 Task: Add a signature Jackson Scott containing Have a great Mothers Day, Jackson Scott to email address softage.2@softage.net and add a label Fourth of July plans
Action: Mouse moved to (980, 69)
Screenshot: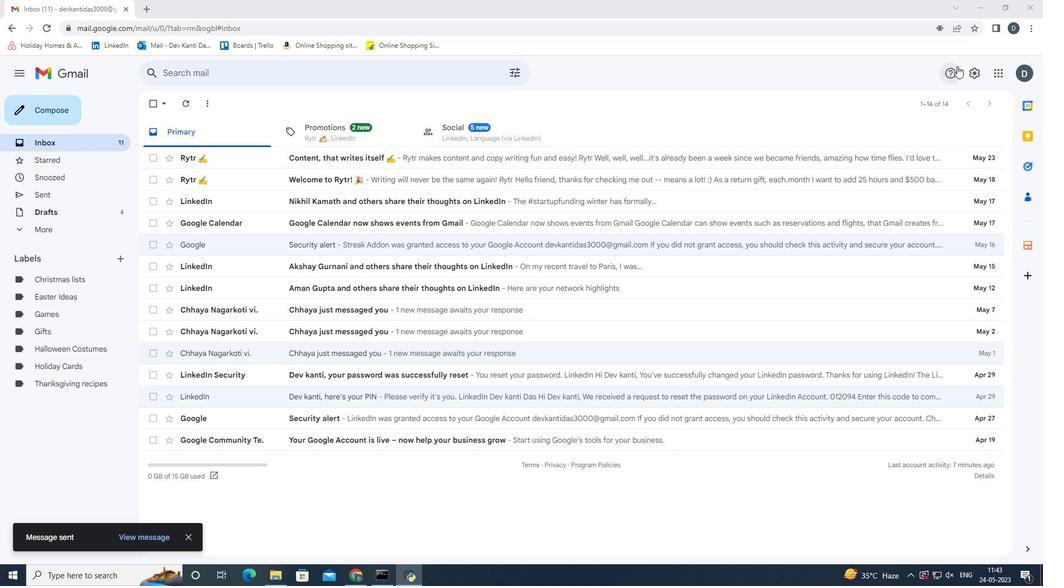 
Action: Mouse pressed left at (980, 69)
Screenshot: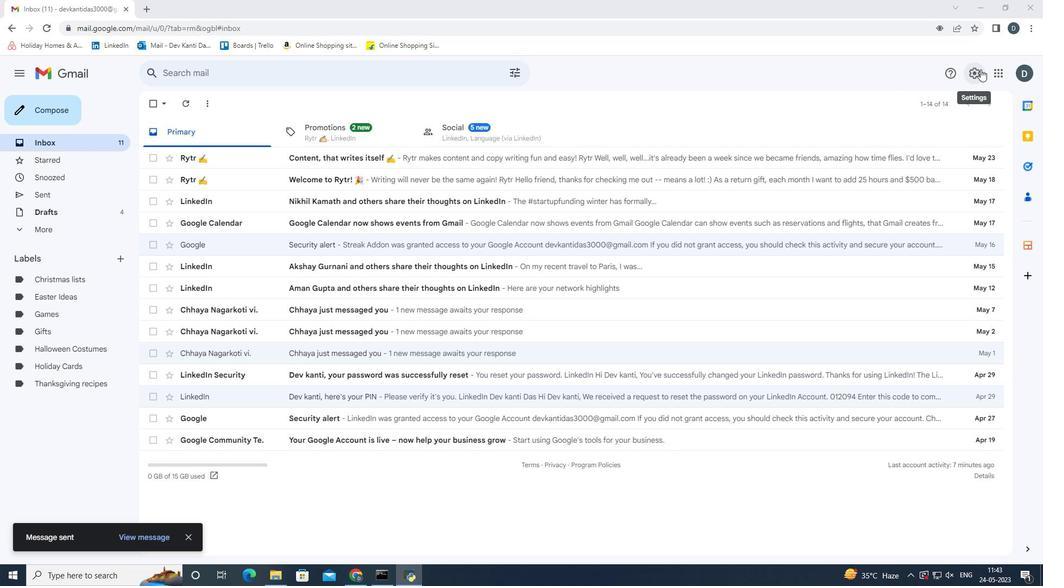 
Action: Mouse moved to (943, 123)
Screenshot: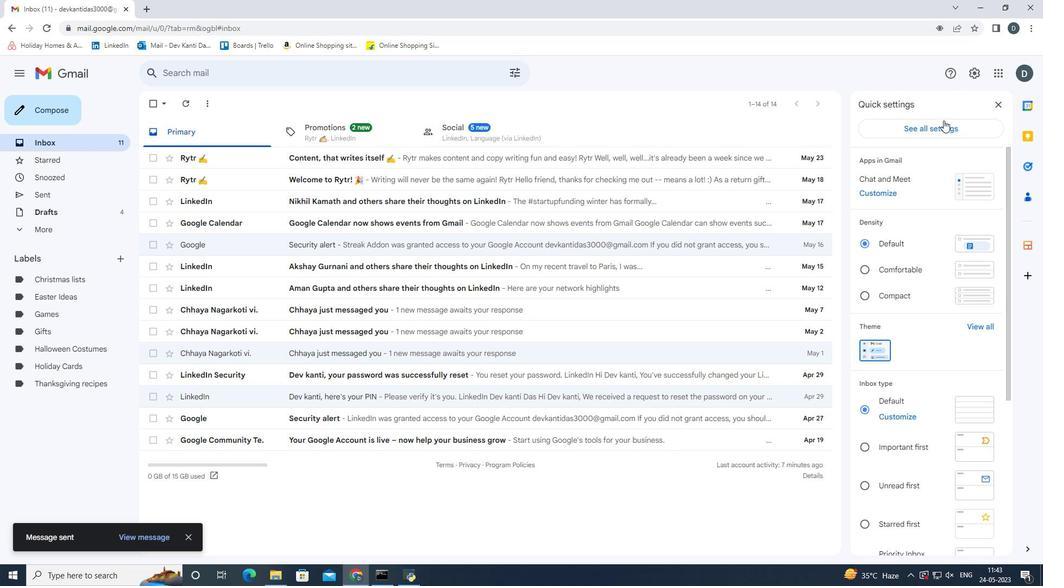 
Action: Mouse pressed left at (943, 123)
Screenshot: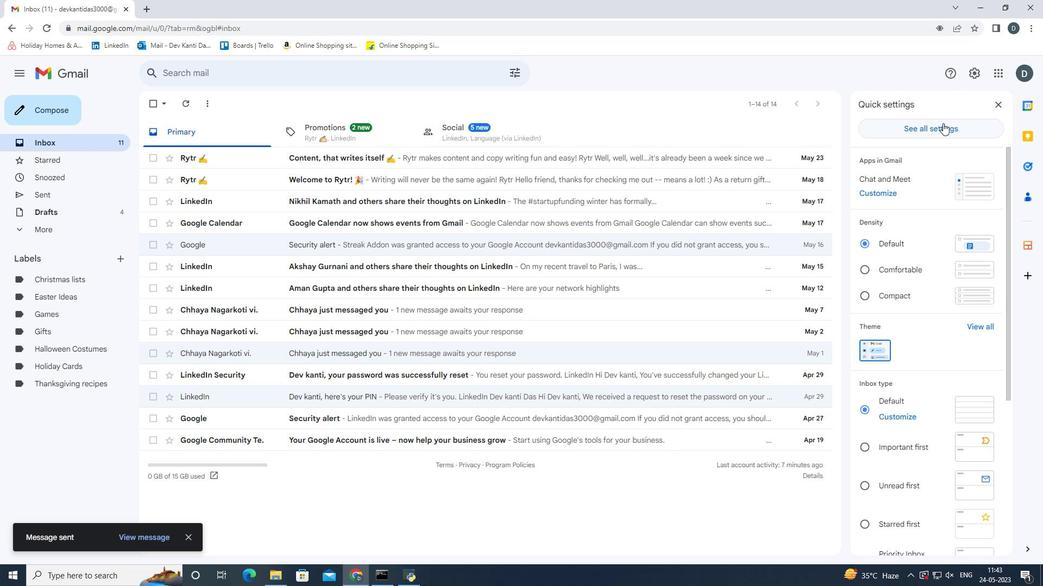 
Action: Mouse moved to (733, 476)
Screenshot: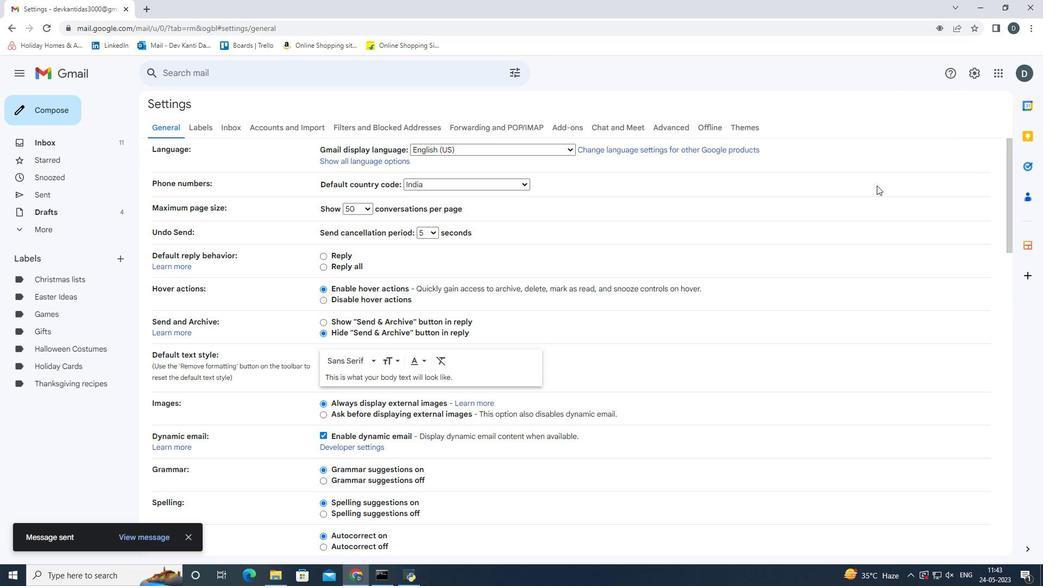 
Action: Mouse scrolled (733, 476) with delta (0, 0)
Screenshot: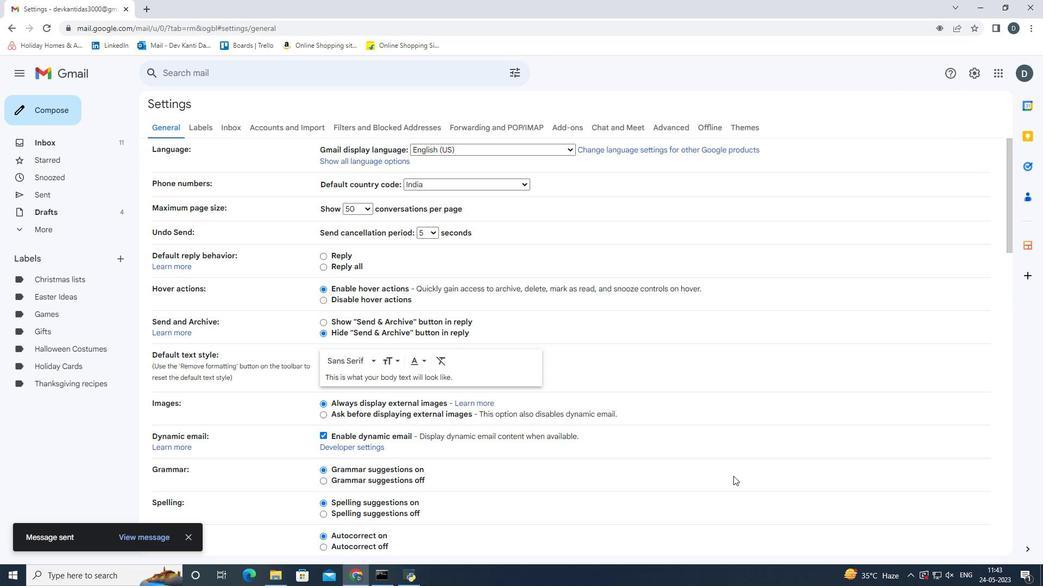 
Action: Mouse scrolled (733, 476) with delta (0, 0)
Screenshot: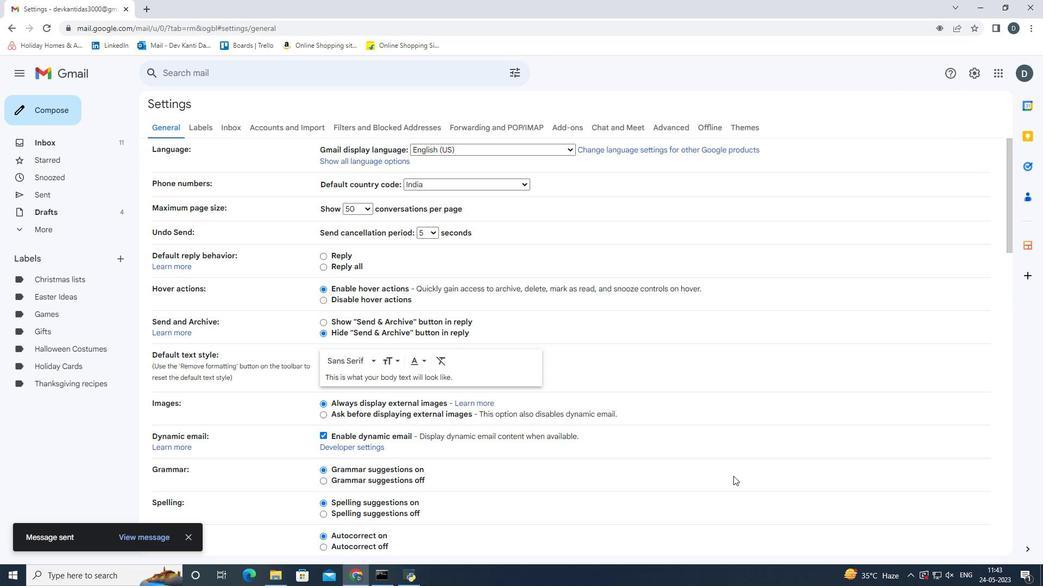 
Action: Mouse scrolled (733, 476) with delta (0, 0)
Screenshot: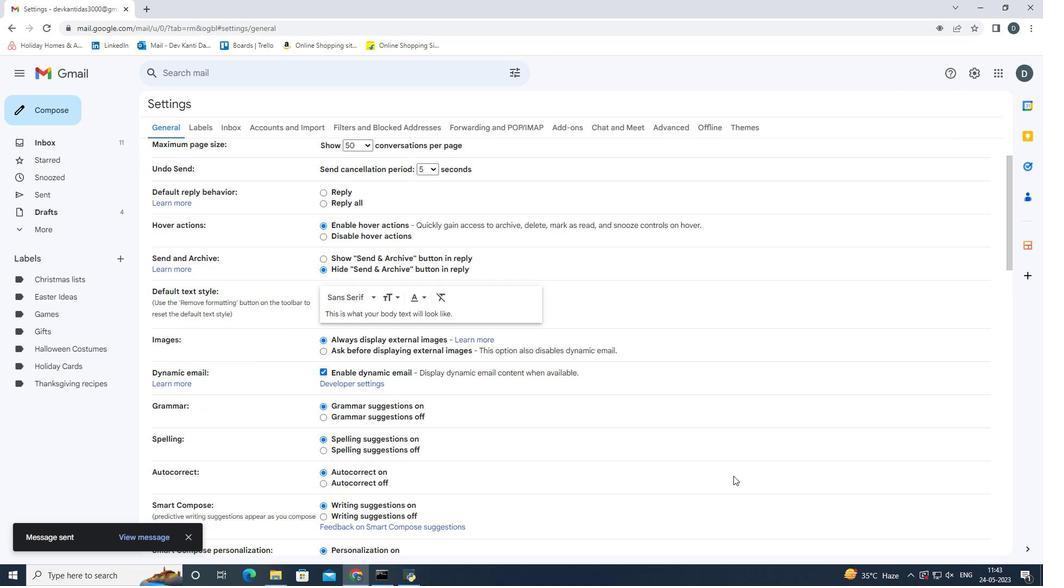 
Action: Mouse moved to (733, 478)
Screenshot: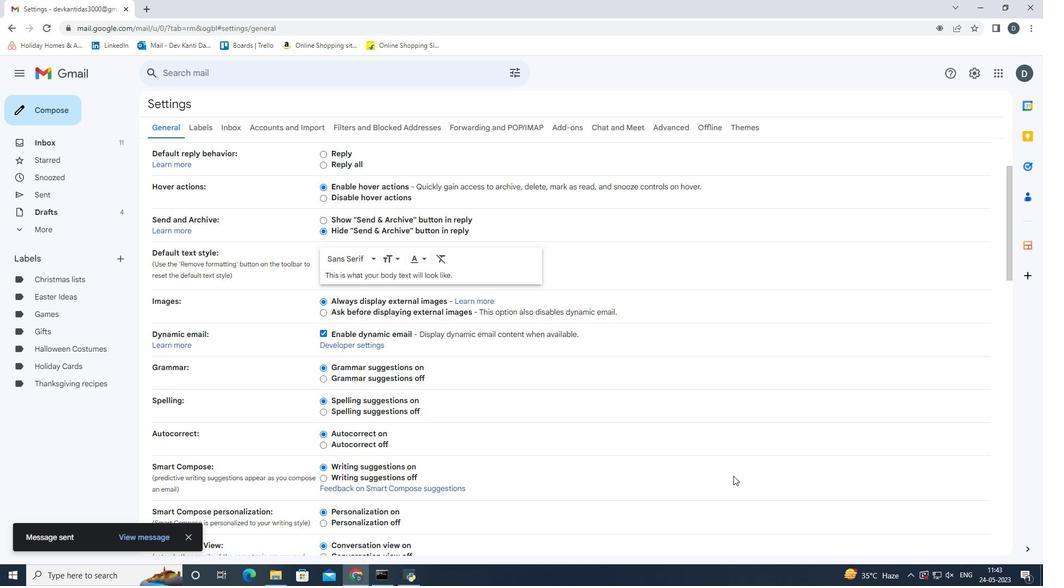 
Action: Mouse scrolled (733, 477) with delta (0, 0)
Screenshot: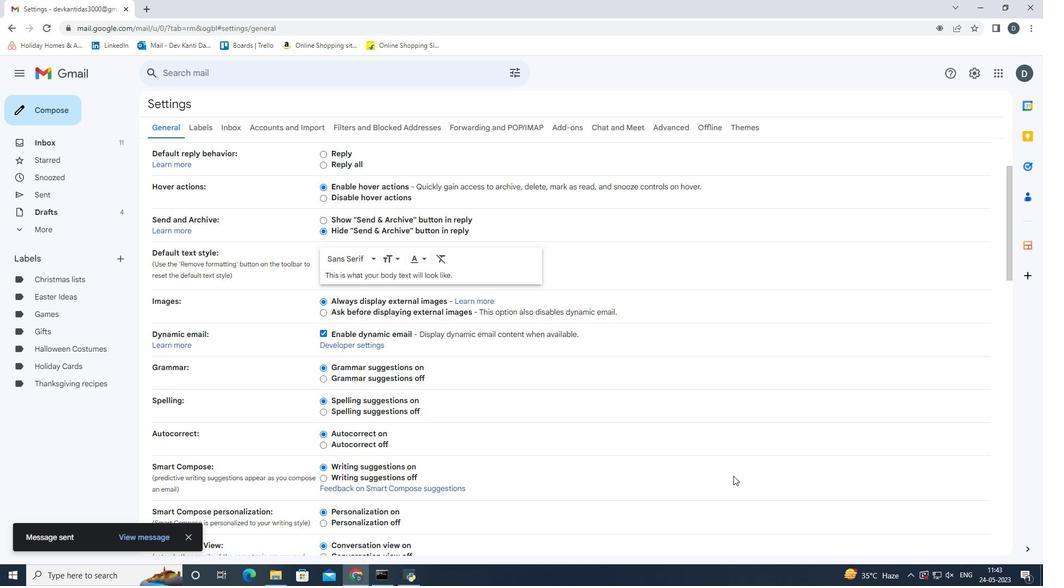 
Action: Mouse moved to (734, 478)
Screenshot: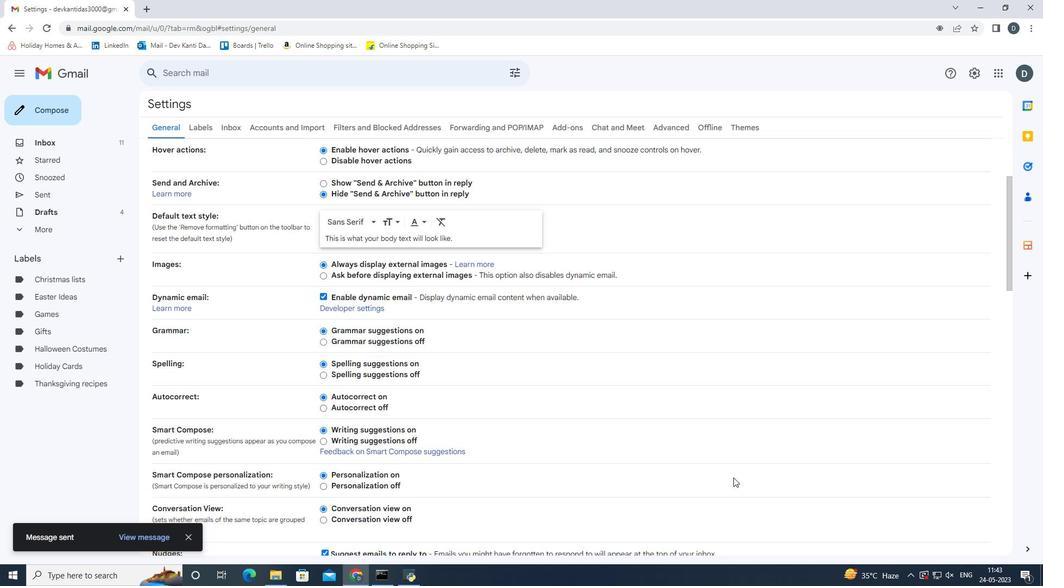 
Action: Mouse scrolled (734, 477) with delta (0, 0)
Screenshot: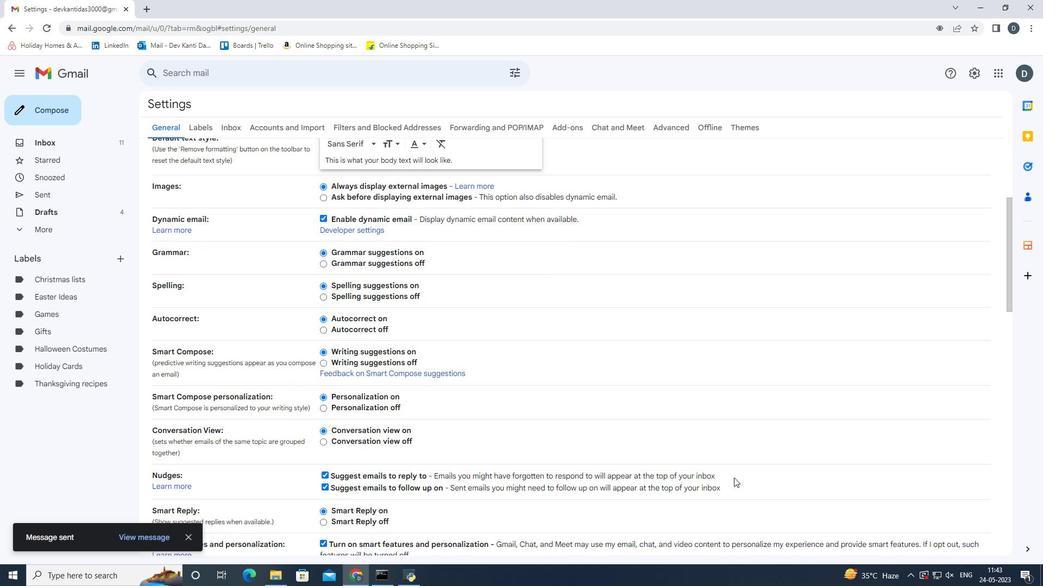 
Action: Mouse scrolled (734, 477) with delta (0, 0)
Screenshot: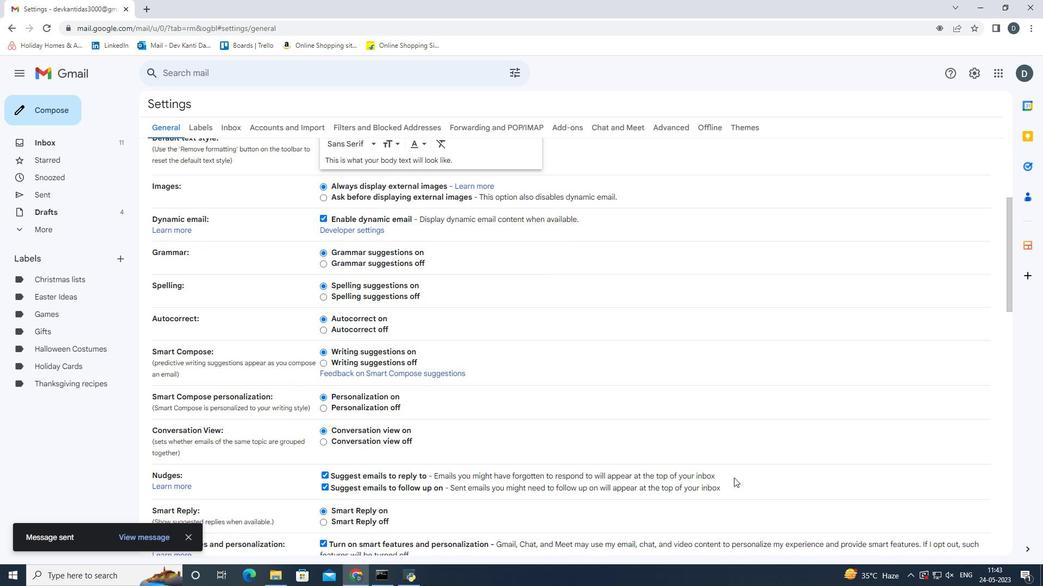 
Action: Mouse scrolled (734, 477) with delta (0, 0)
Screenshot: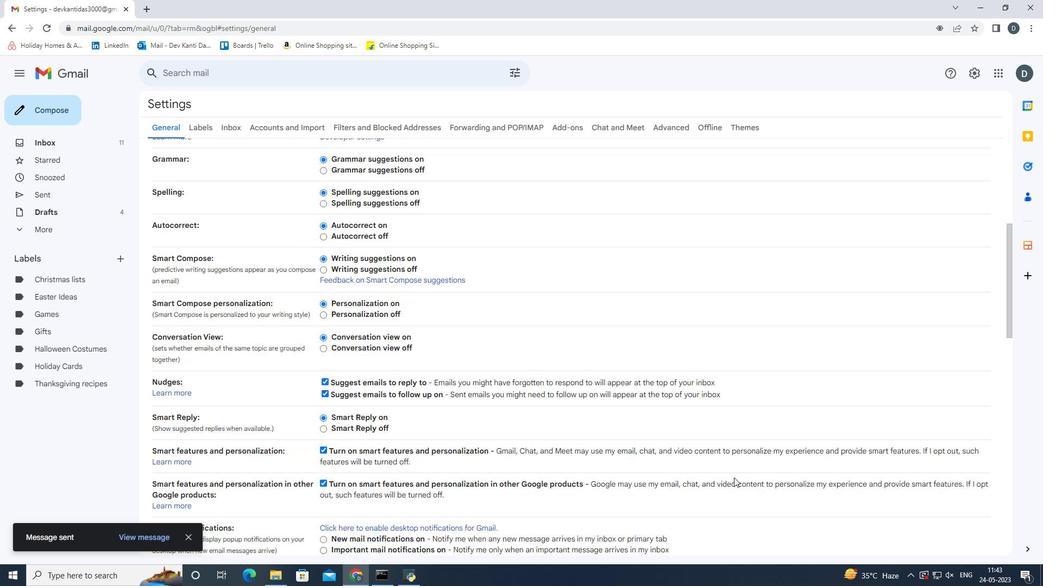 
Action: Mouse scrolled (734, 477) with delta (0, 0)
Screenshot: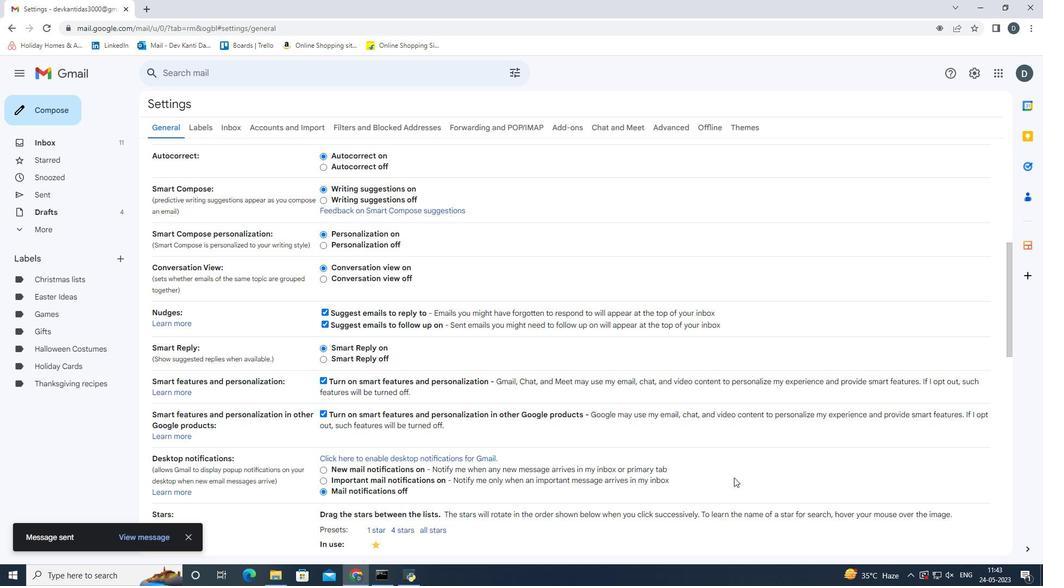 
Action: Mouse scrolled (734, 477) with delta (0, 0)
Screenshot: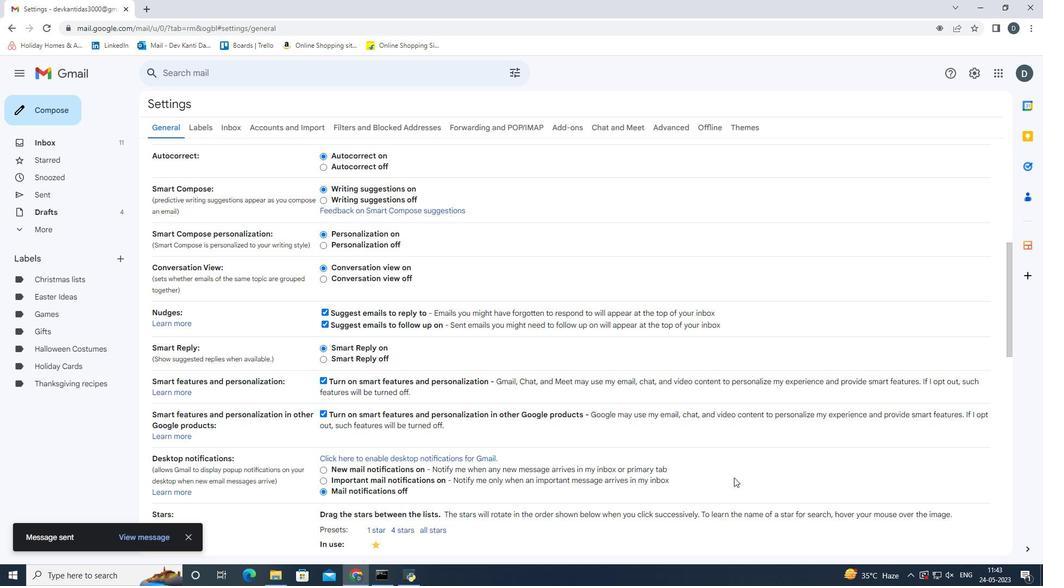 
Action: Mouse scrolled (734, 477) with delta (0, 0)
Screenshot: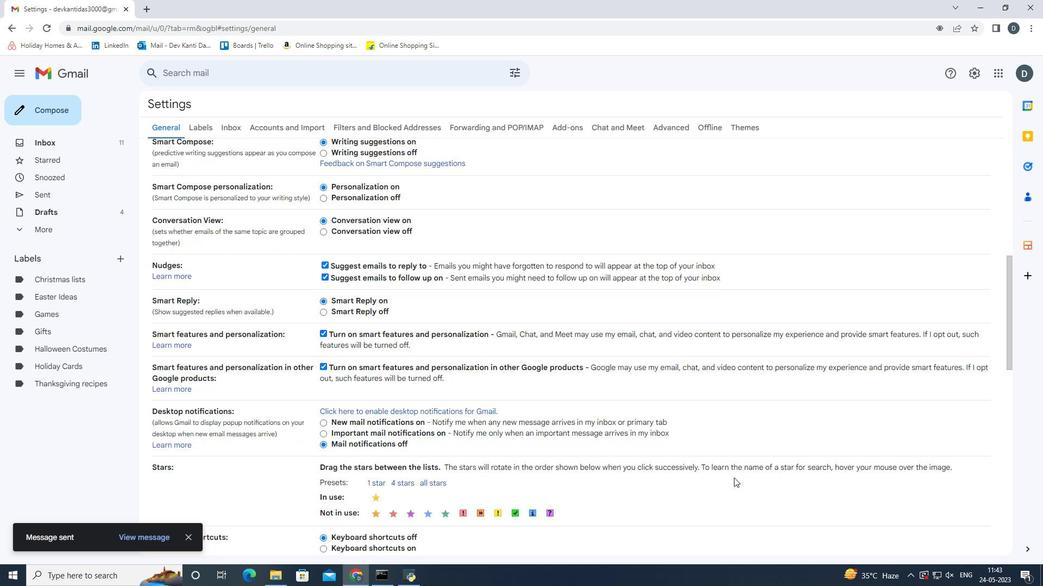 
Action: Mouse moved to (734, 478)
Screenshot: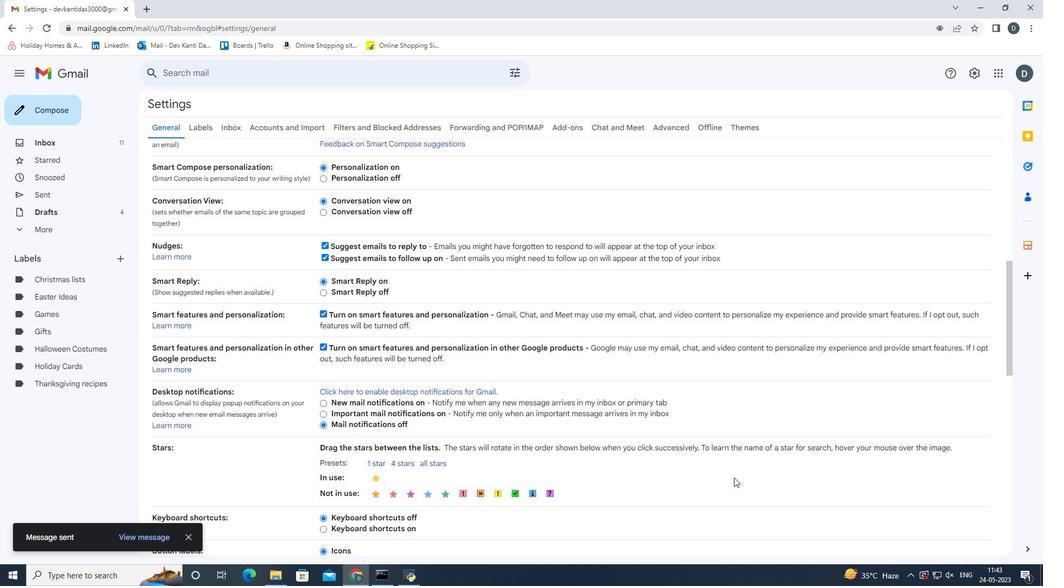 
Action: Mouse scrolled (734, 477) with delta (0, 0)
Screenshot: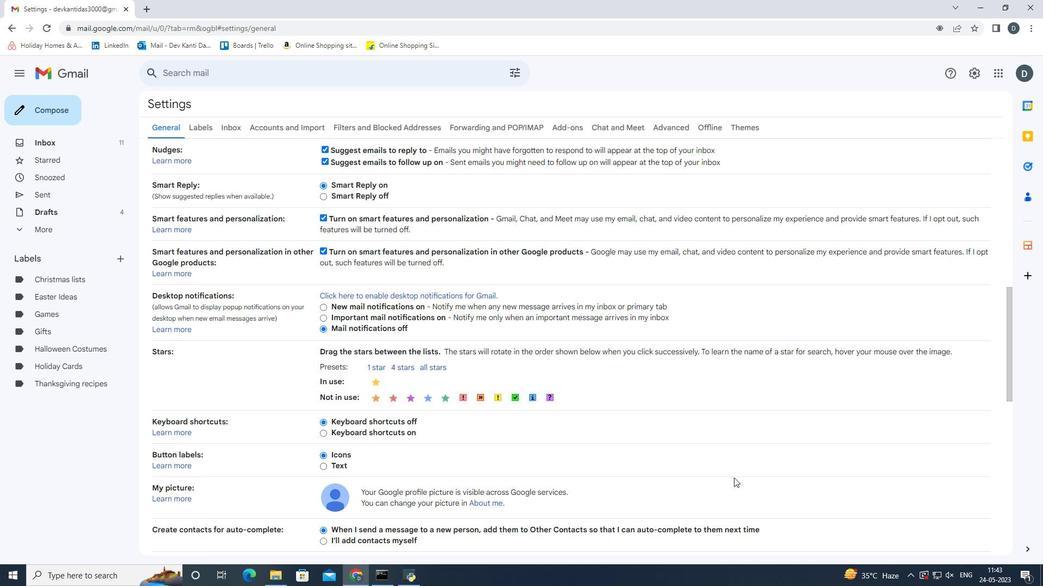
Action: Mouse scrolled (734, 477) with delta (0, 0)
Screenshot: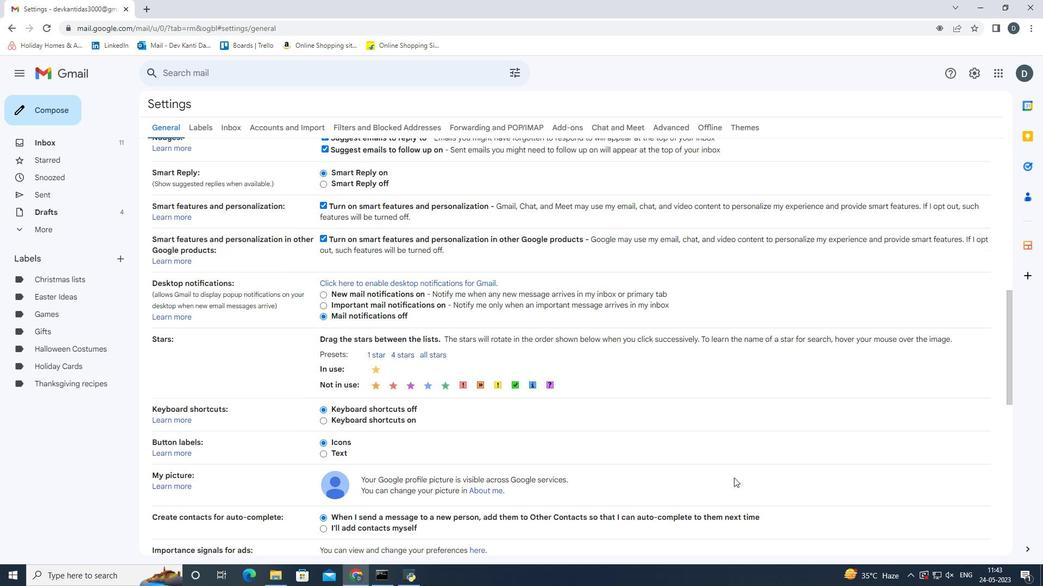
Action: Mouse scrolled (734, 477) with delta (0, 0)
Screenshot: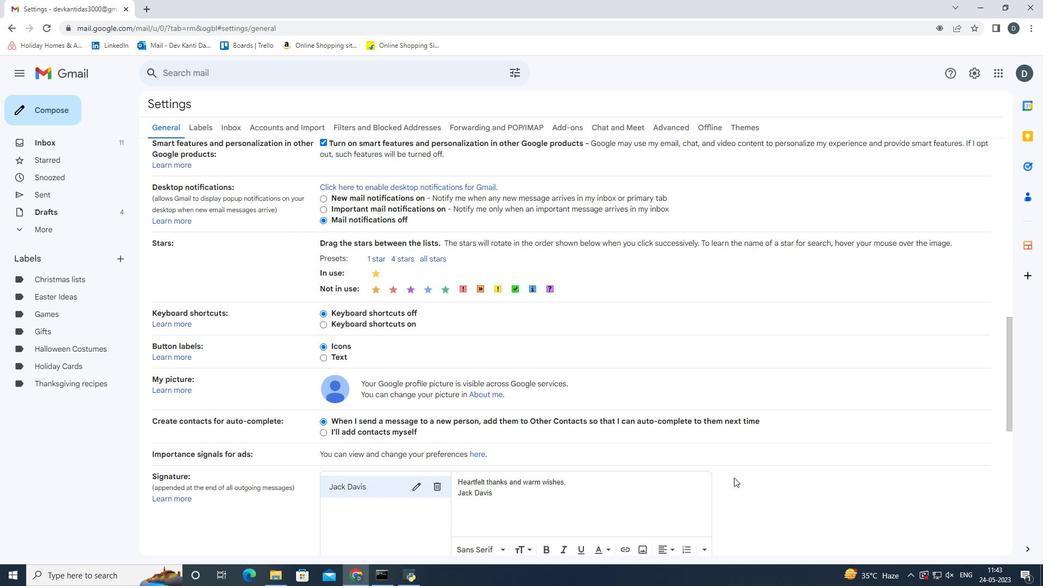 
Action: Mouse scrolled (734, 477) with delta (0, 0)
Screenshot: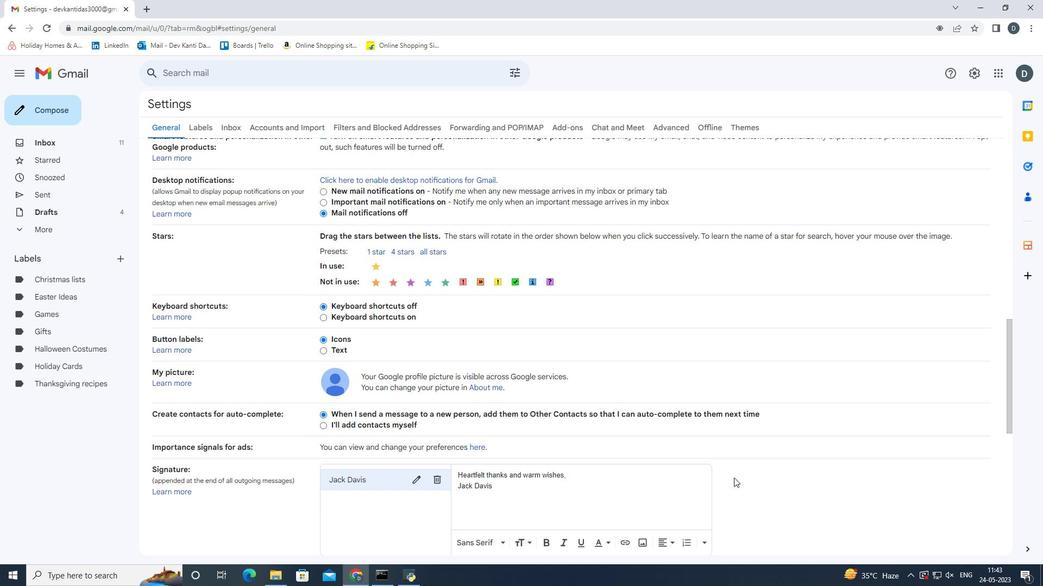 
Action: Mouse moved to (440, 378)
Screenshot: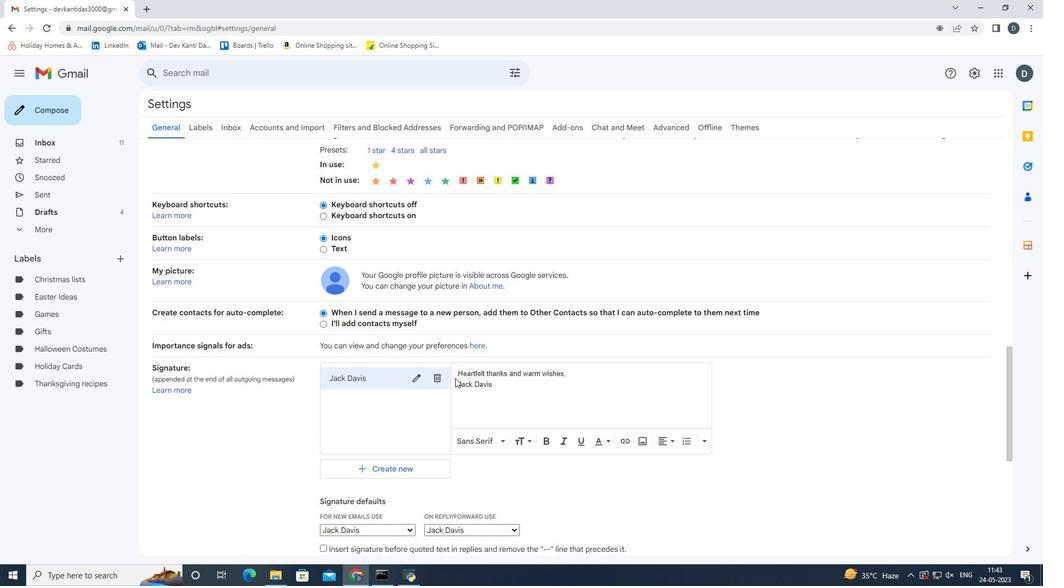 
Action: Mouse pressed left at (440, 378)
Screenshot: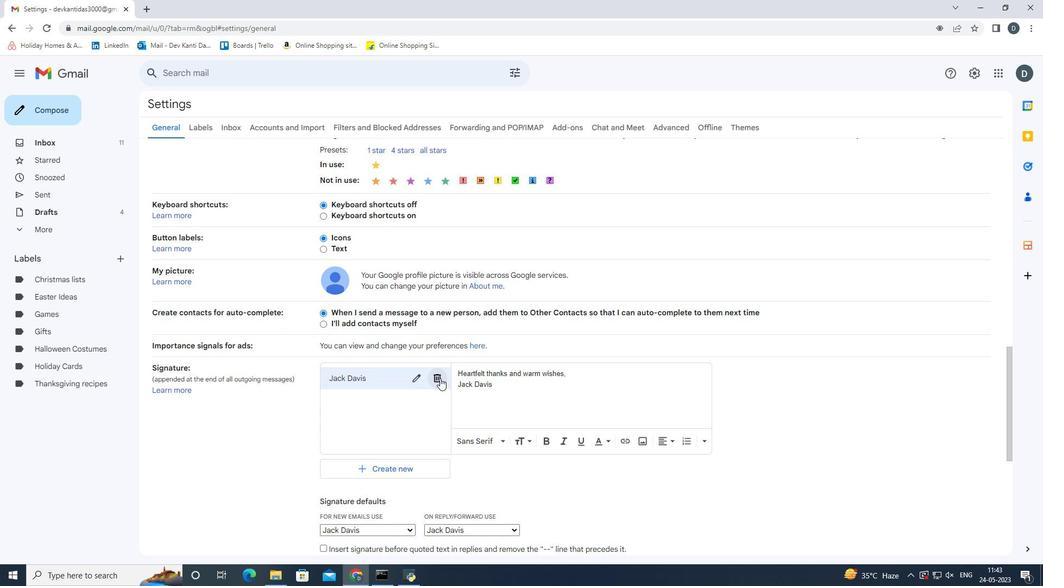 
Action: Mouse moved to (611, 329)
Screenshot: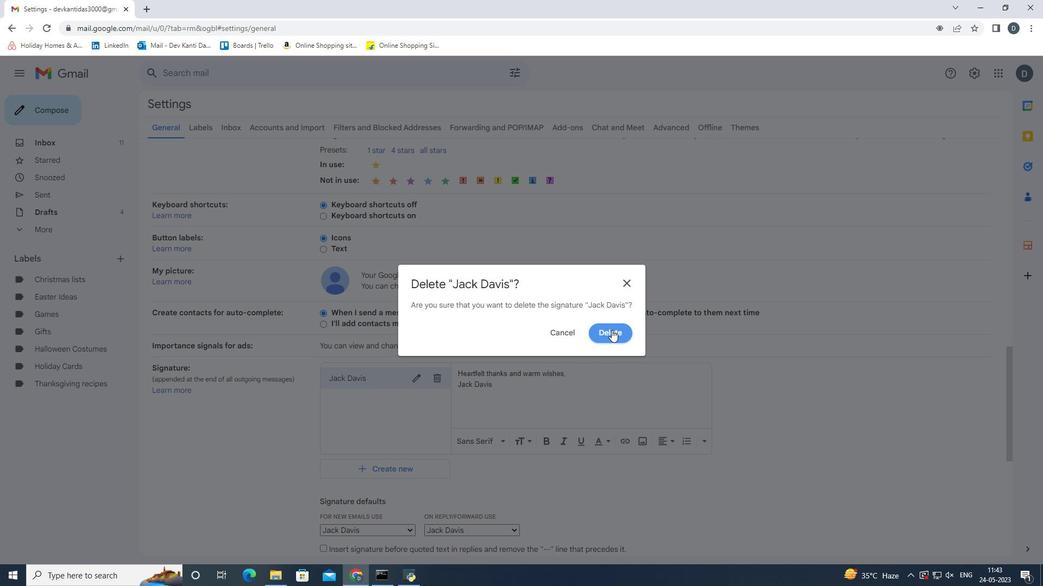 
Action: Mouse pressed left at (611, 329)
Screenshot: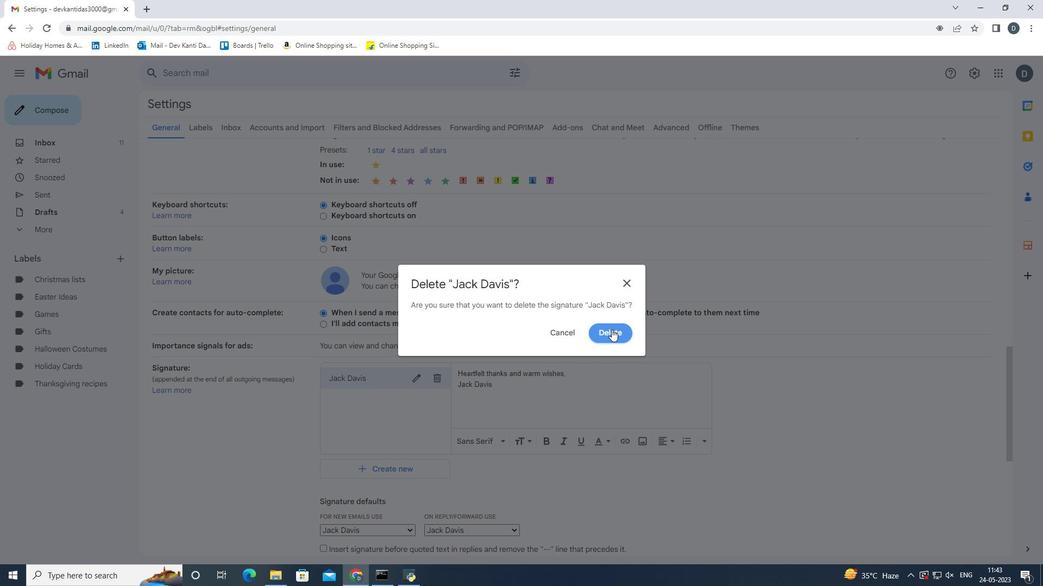 
Action: Mouse moved to (377, 385)
Screenshot: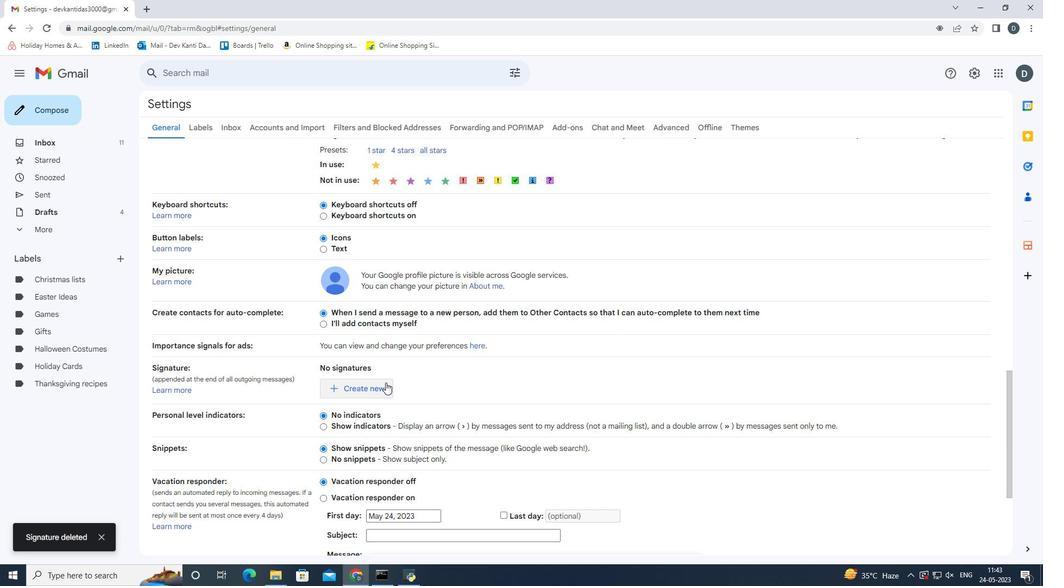 
Action: Mouse pressed left at (377, 385)
Screenshot: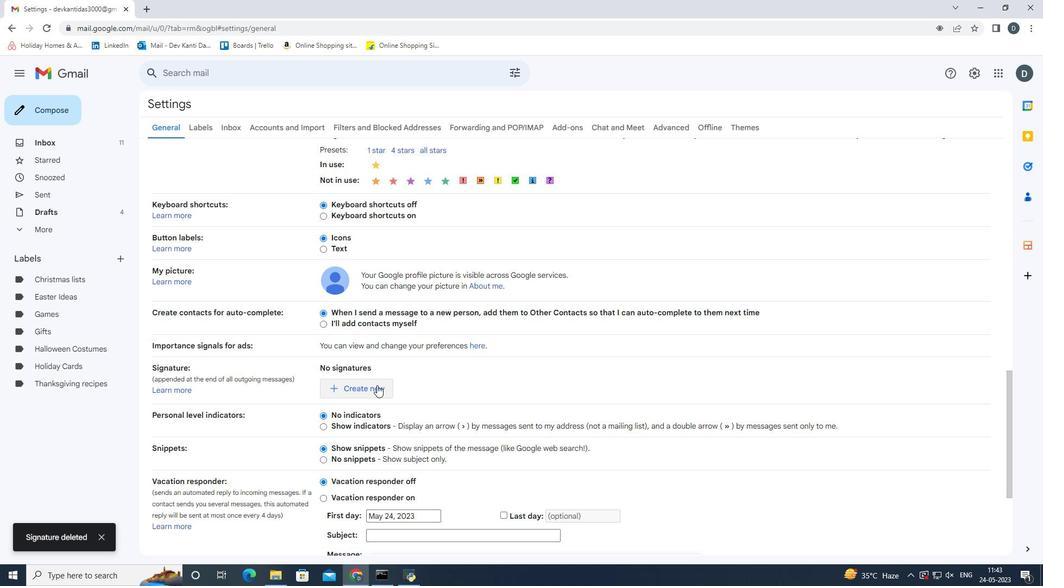 
Action: Mouse moved to (494, 307)
Screenshot: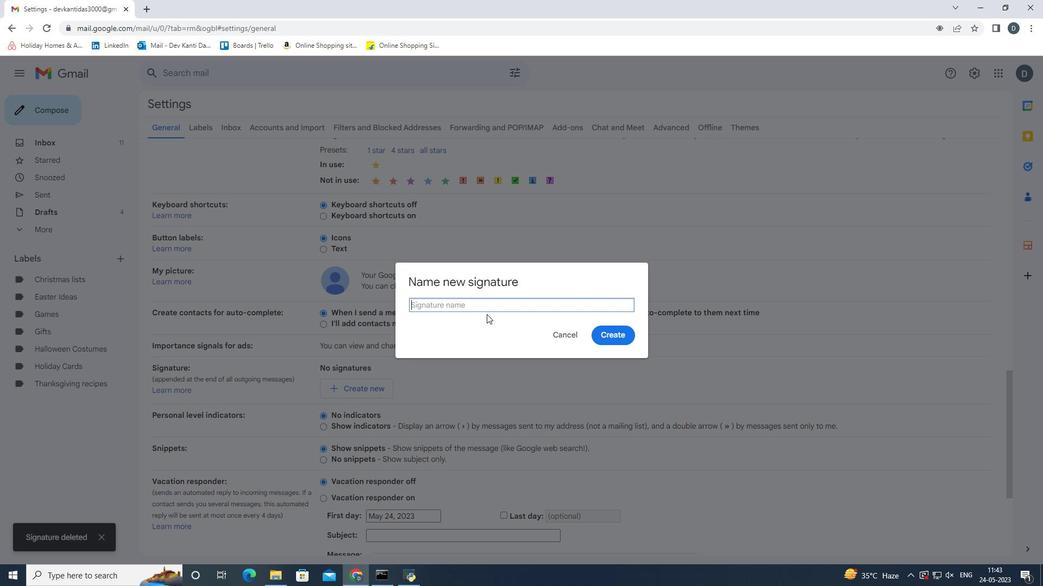 
Action: Key pressed <Key.shift>Jackson<Key.space><Key.shift><Key.shift><Key.shift><Key.shift><Key.shift><Key.shift><Key.shift><Key.shift><Key.shift><Key.shift><Key.shift><Key.shift><Key.shift><Key.shift><Key.shift><Key.shift><Key.shift>Scott<Key.enter>
Screenshot: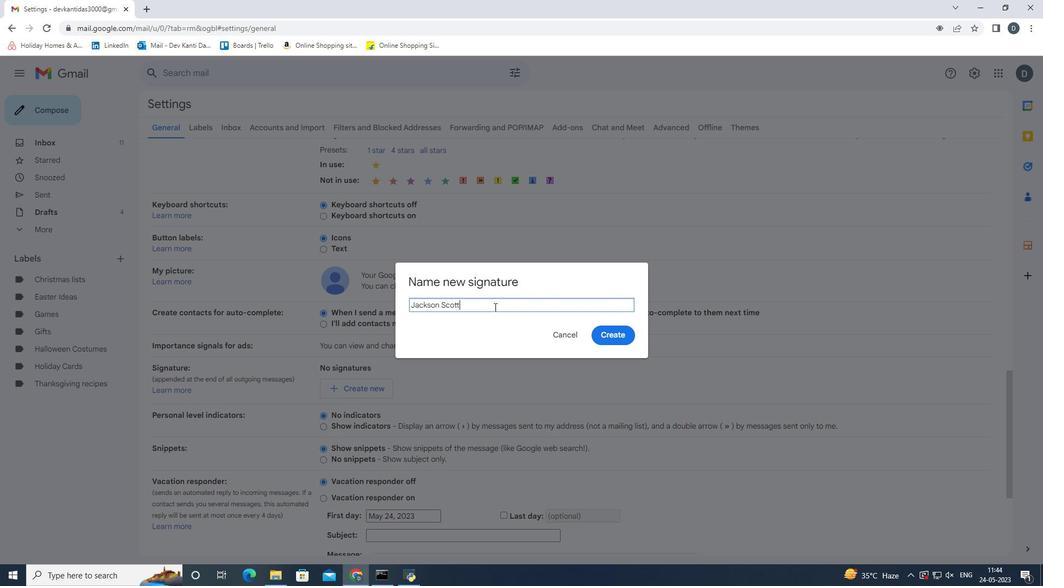 
Action: Mouse moved to (515, 380)
Screenshot: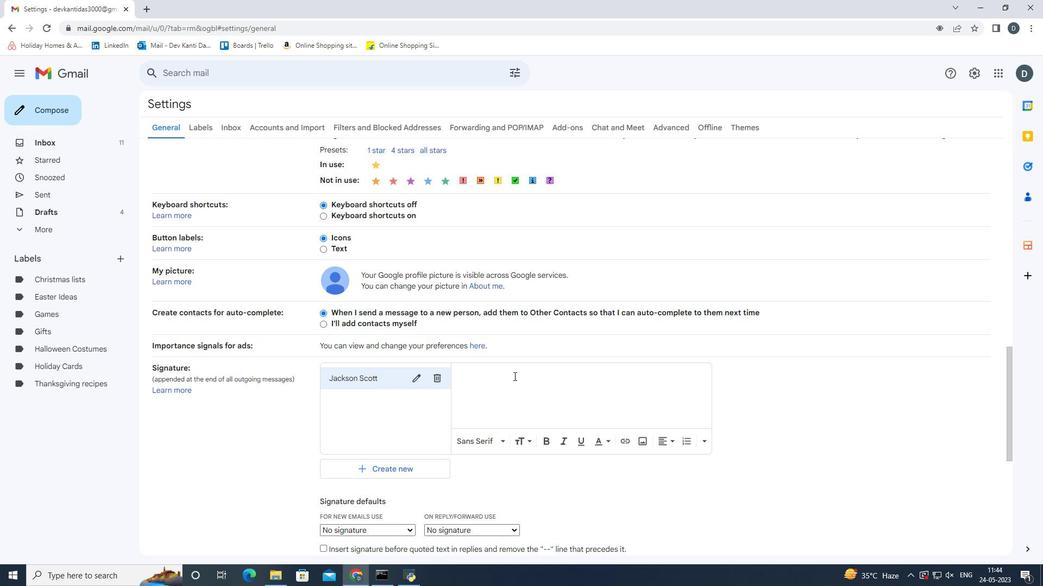 
Action: Mouse pressed left at (515, 380)
Screenshot: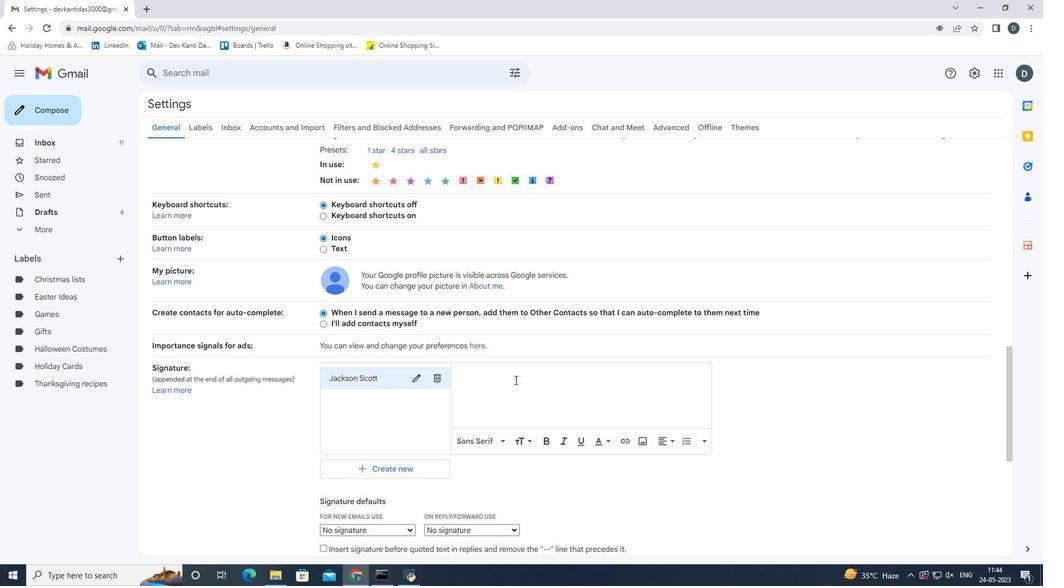 
Action: Key pressed <Key.shift>Have<Key.space>a<Key.space>great<Key.space><Key.shift_r><Key.shift_r><Key.shift_r><Key.shift_r><Key.shift_r><Key.shift_r><Key.shift_r><Key.shift_r>Mothers<Key.space><Key.shift><Key.shift><Key.shift><Key.shift><Key.shift><Key.shift><Key.shift><Key.shift><Key.shift><Key.shift>Day<Key.space><Key.space><Key.backspace><Key.backspace>,<Key.enter><Key.shift_r><Key.shift_r><Key.shift_r><Key.shift_r><Key.shift_r><Key.shift_r>Jackson<Key.space><Key.shift>Scott
Screenshot: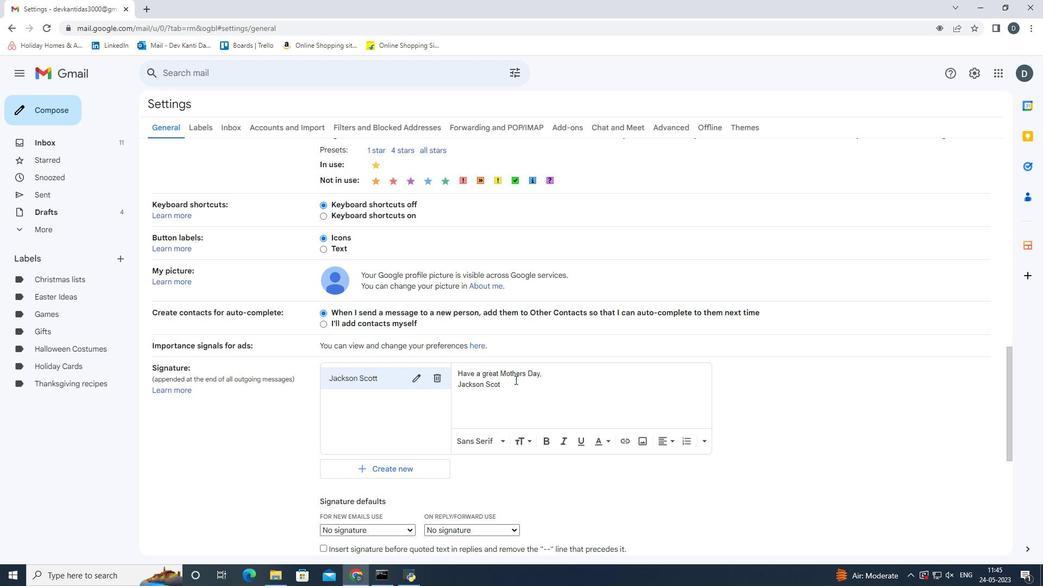 
Action: Mouse moved to (777, 393)
Screenshot: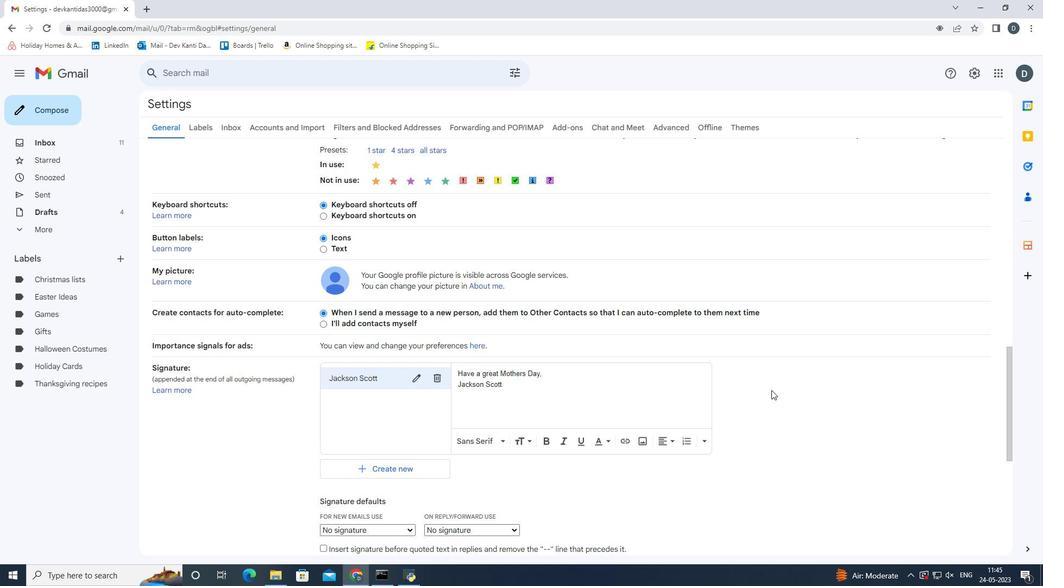 
Action: Mouse pressed left at (777, 393)
Screenshot: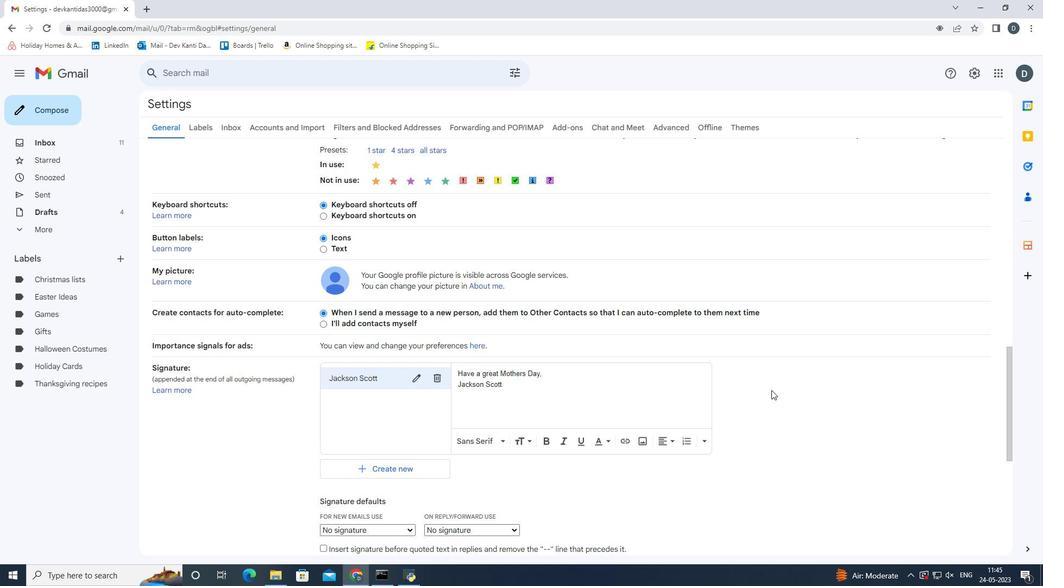 
Action: Mouse scrolled (777, 392) with delta (0, 0)
Screenshot: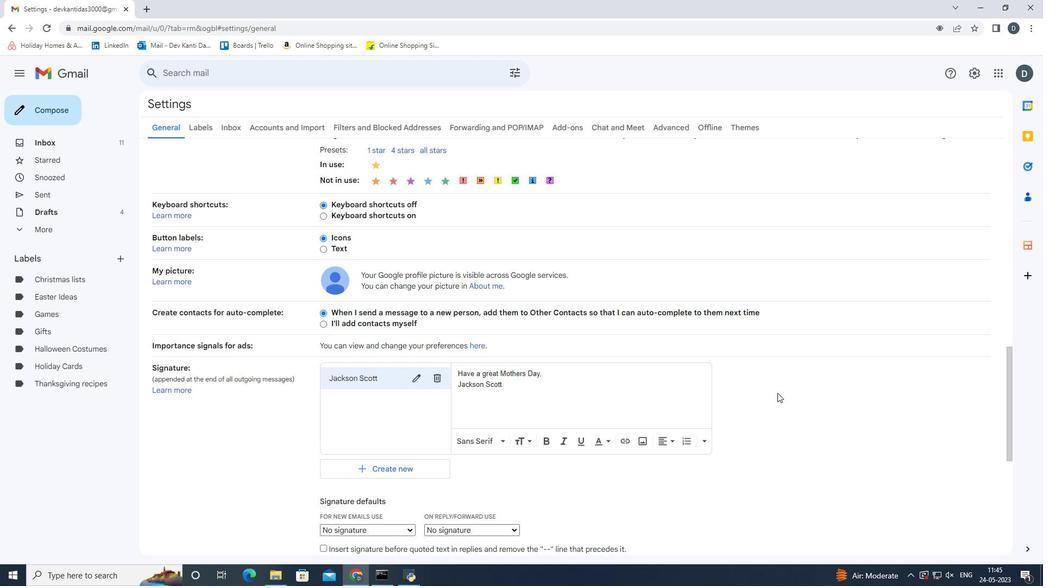 
Action: Mouse scrolled (777, 392) with delta (0, 0)
Screenshot: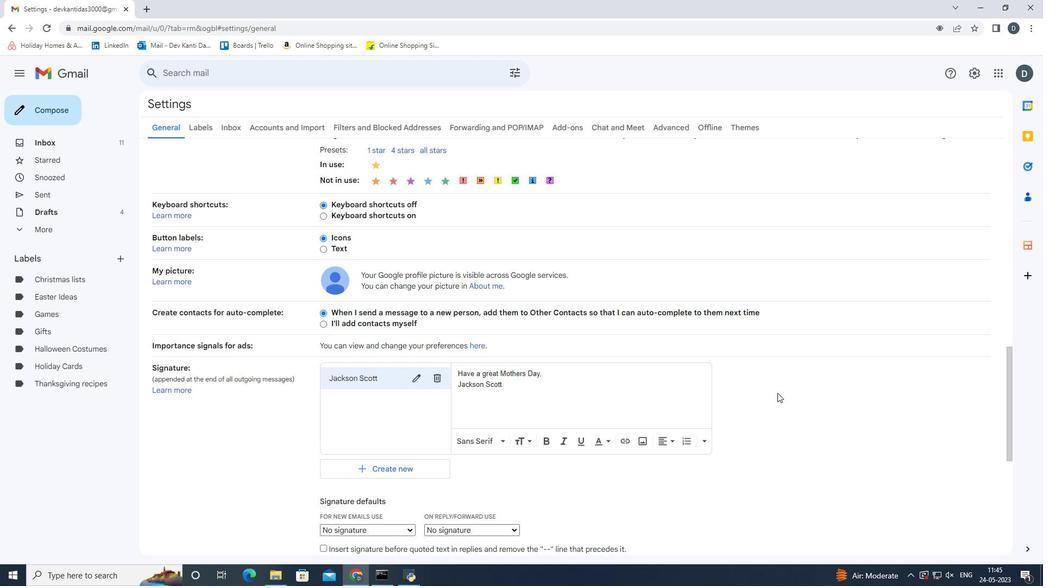 
Action: Mouse scrolled (777, 392) with delta (0, 0)
Screenshot: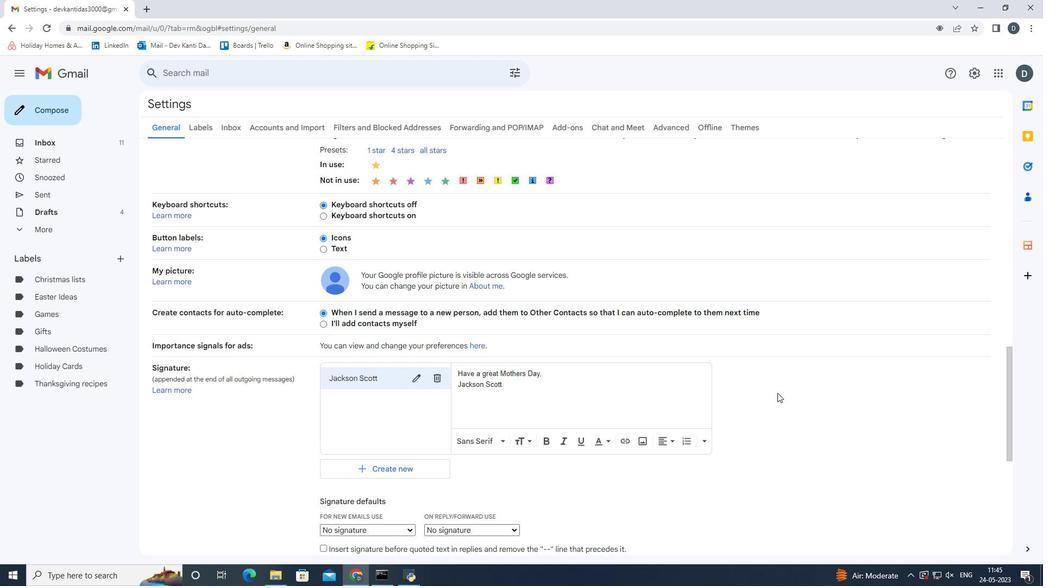 
Action: Mouse moved to (399, 370)
Screenshot: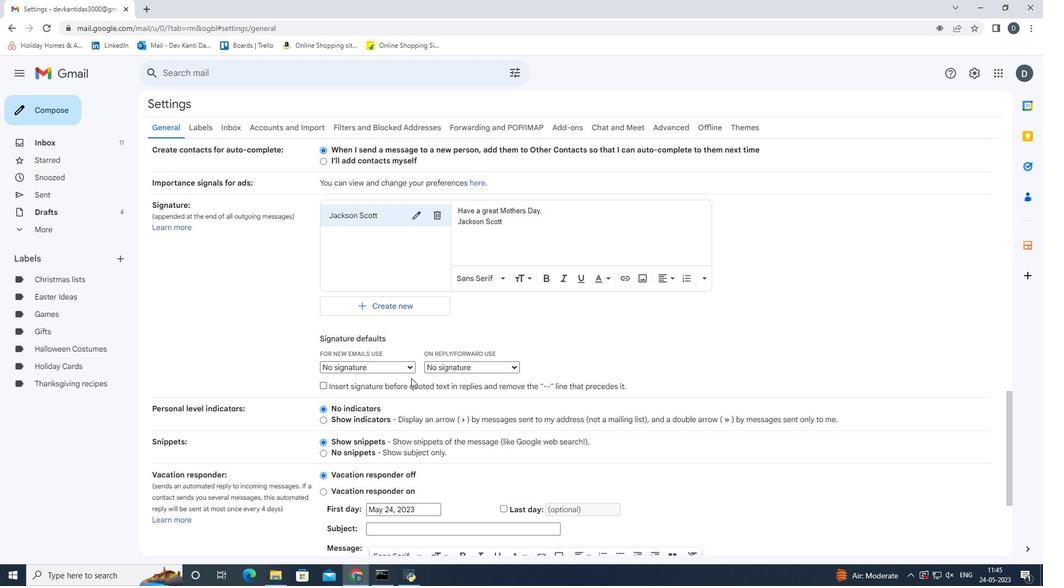 
Action: Mouse pressed left at (399, 370)
Screenshot: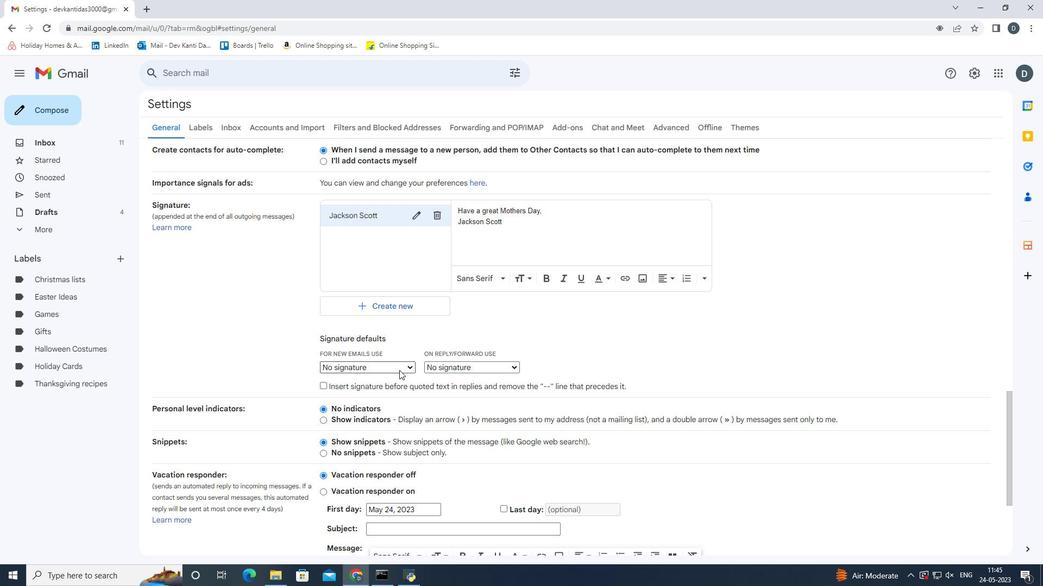 
Action: Mouse moved to (391, 388)
Screenshot: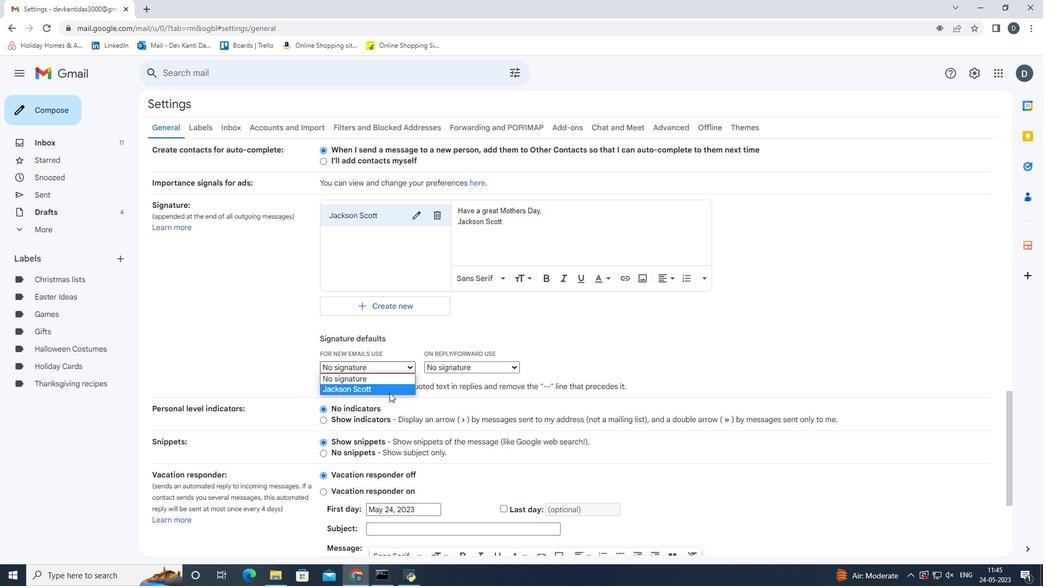 
Action: Mouse pressed left at (391, 388)
Screenshot: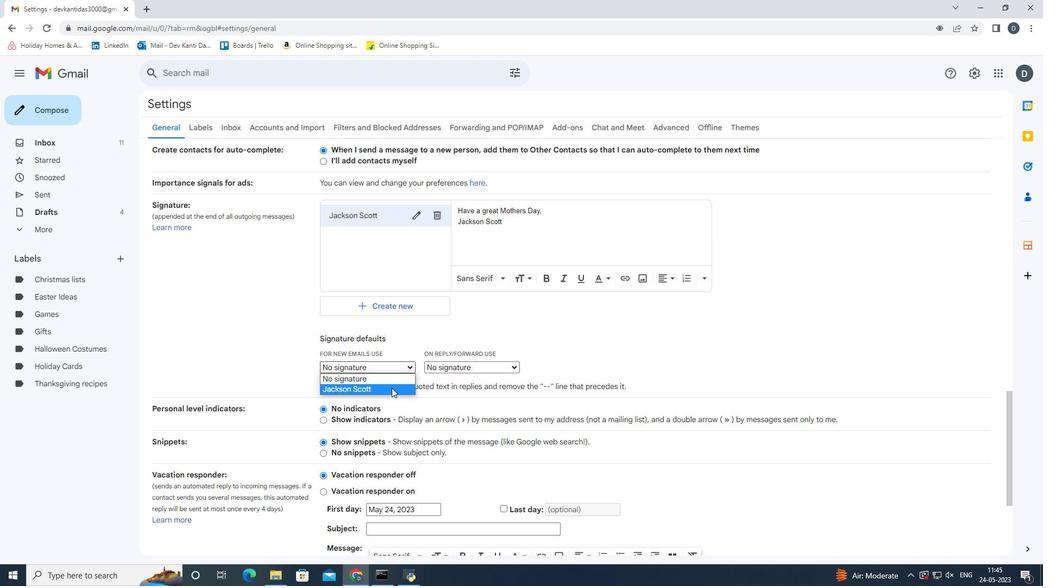 
Action: Mouse moved to (459, 367)
Screenshot: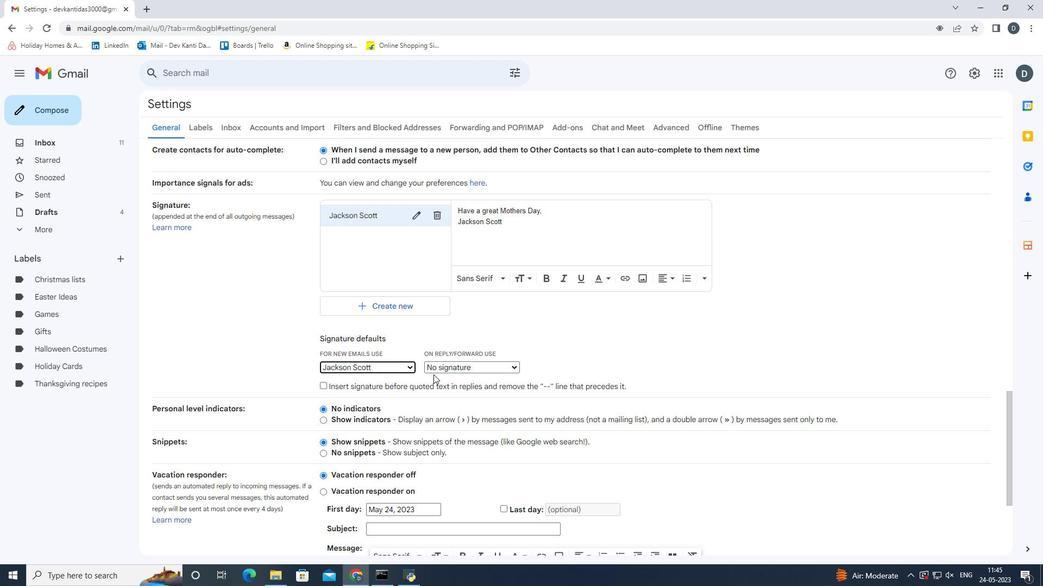 
Action: Mouse pressed left at (459, 367)
Screenshot: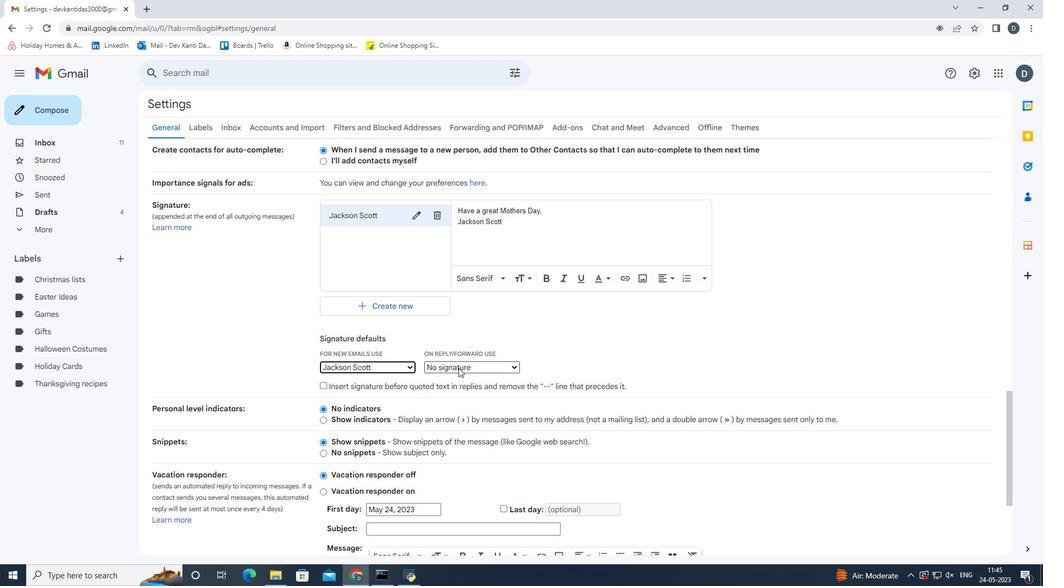 
Action: Mouse moved to (458, 388)
Screenshot: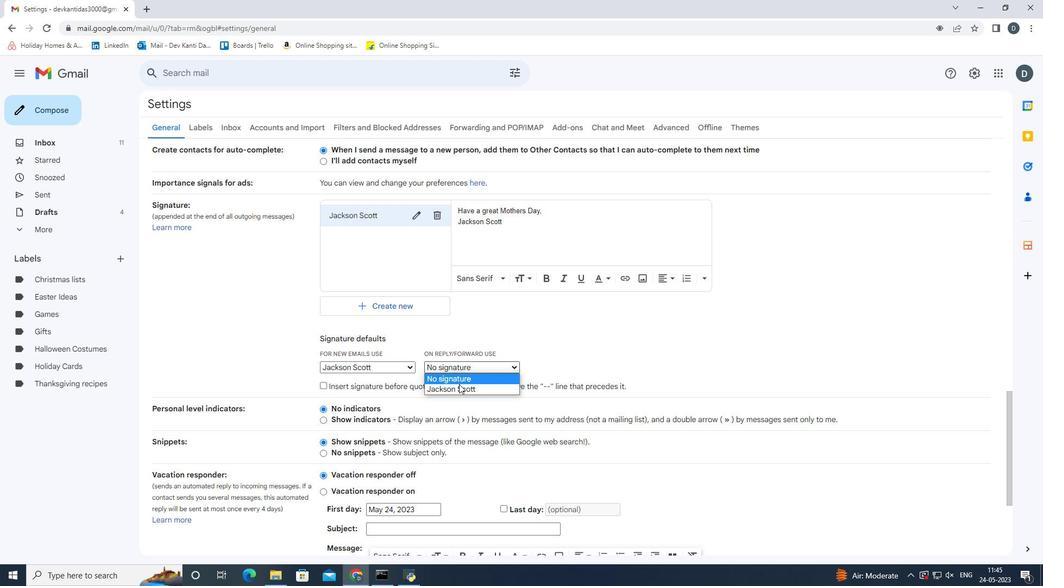
Action: Mouse pressed left at (458, 388)
Screenshot: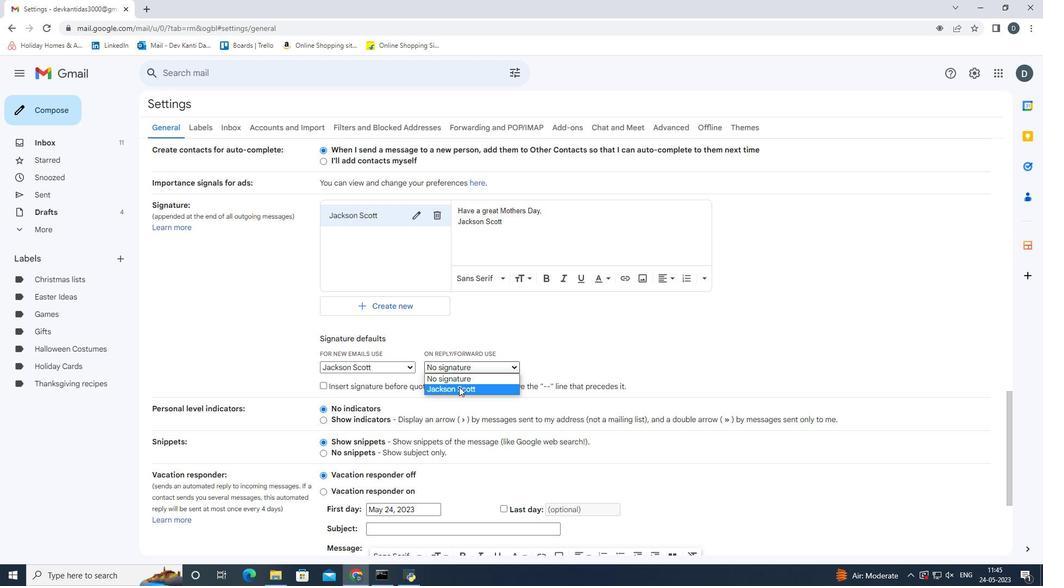 
Action: Mouse moved to (648, 384)
Screenshot: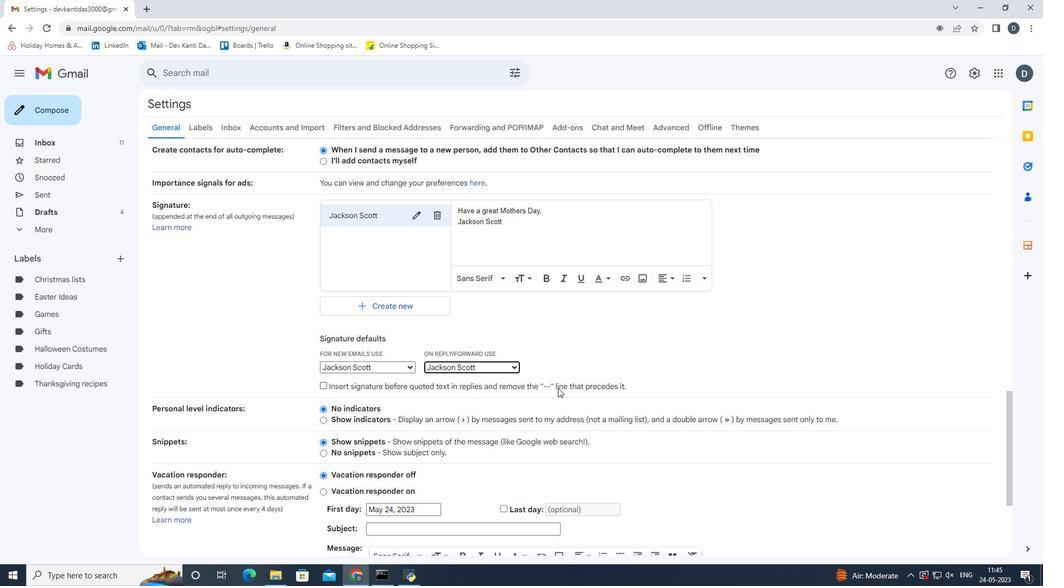 
Action: Mouse pressed left at (648, 384)
Screenshot: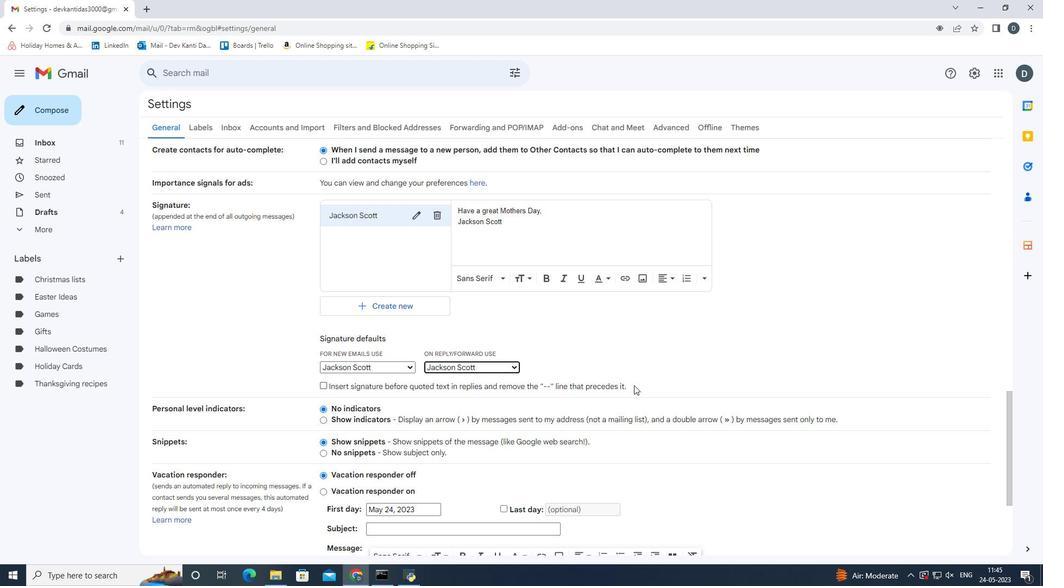 
Action: Mouse scrolled (648, 383) with delta (0, 0)
Screenshot: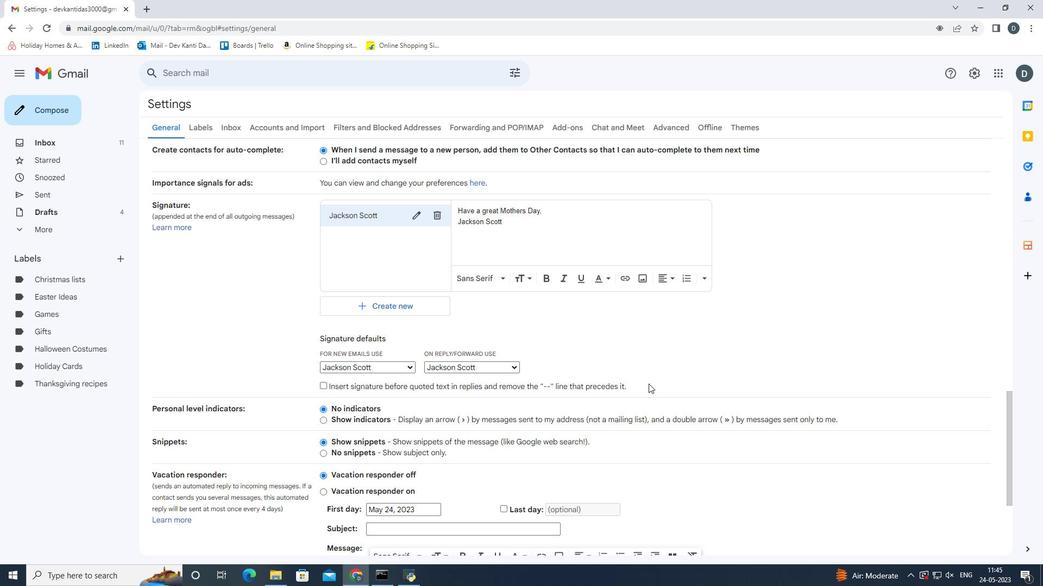 
Action: Mouse scrolled (648, 383) with delta (0, 0)
Screenshot: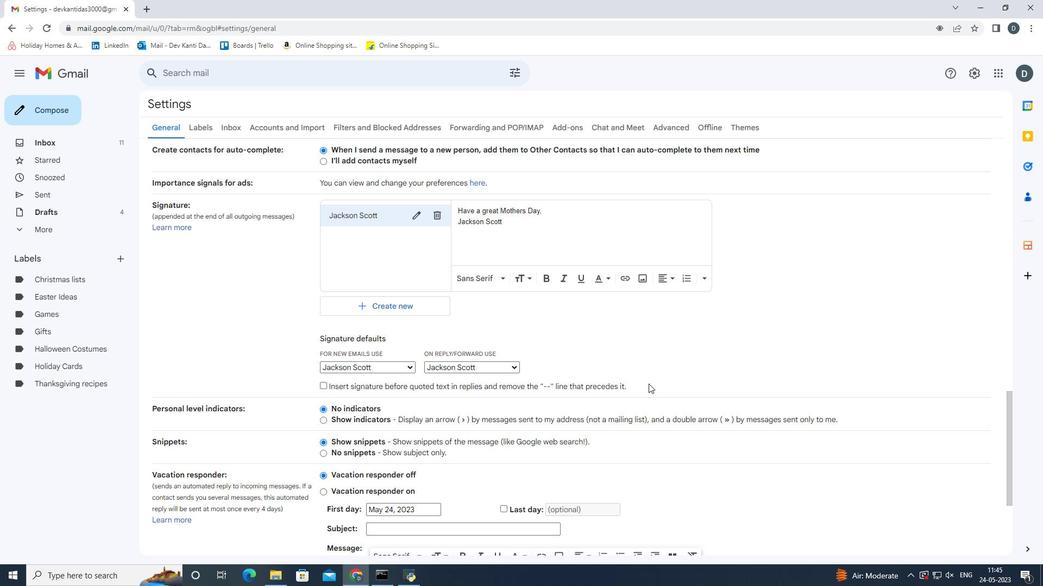 
Action: Mouse scrolled (648, 383) with delta (0, 0)
Screenshot: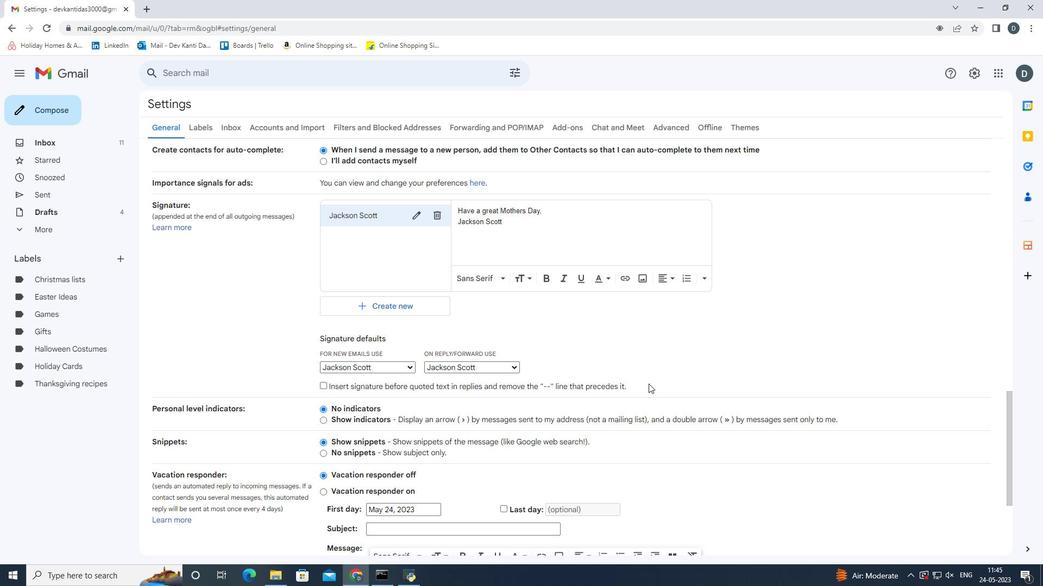 
Action: Mouse scrolled (648, 383) with delta (0, 0)
Screenshot: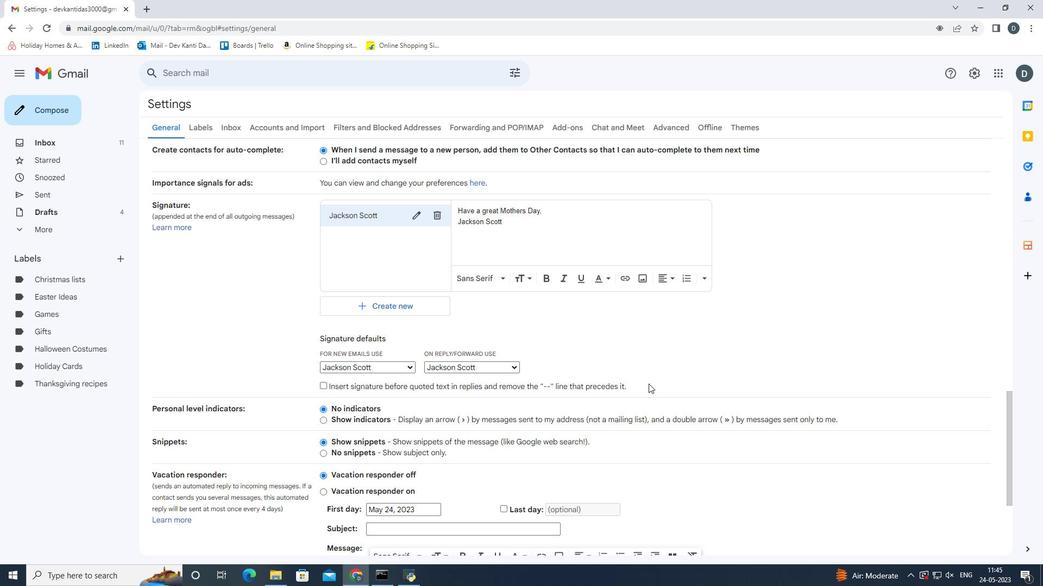 
Action: Mouse scrolled (648, 383) with delta (0, 0)
Screenshot: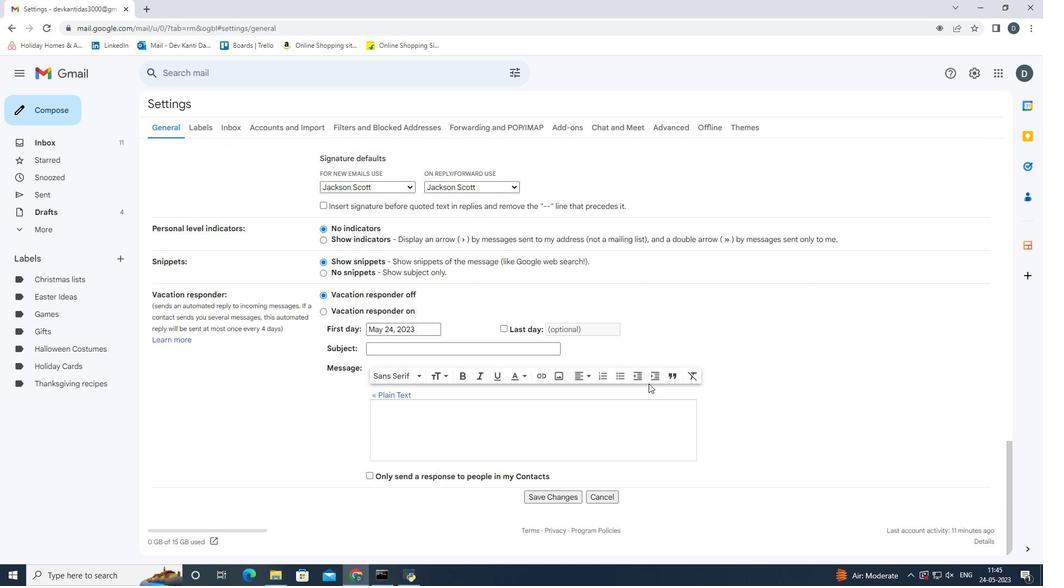 
Action: Mouse scrolled (648, 383) with delta (0, 0)
Screenshot: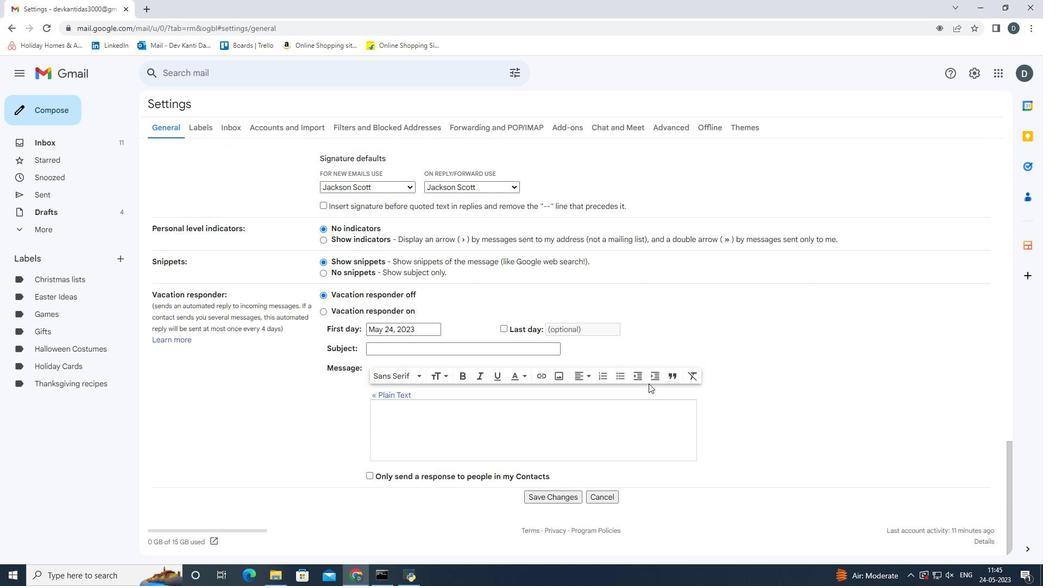 
Action: Mouse scrolled (648, 383) with delta (0, 0)
Screenshot: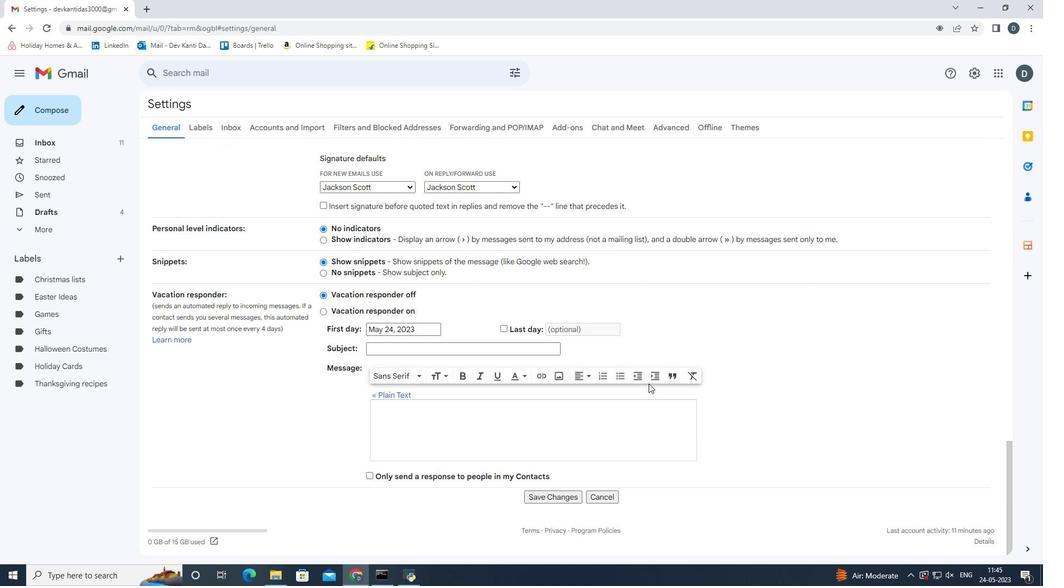 
Action: Mouse moved to (565, 498)
Screenshot: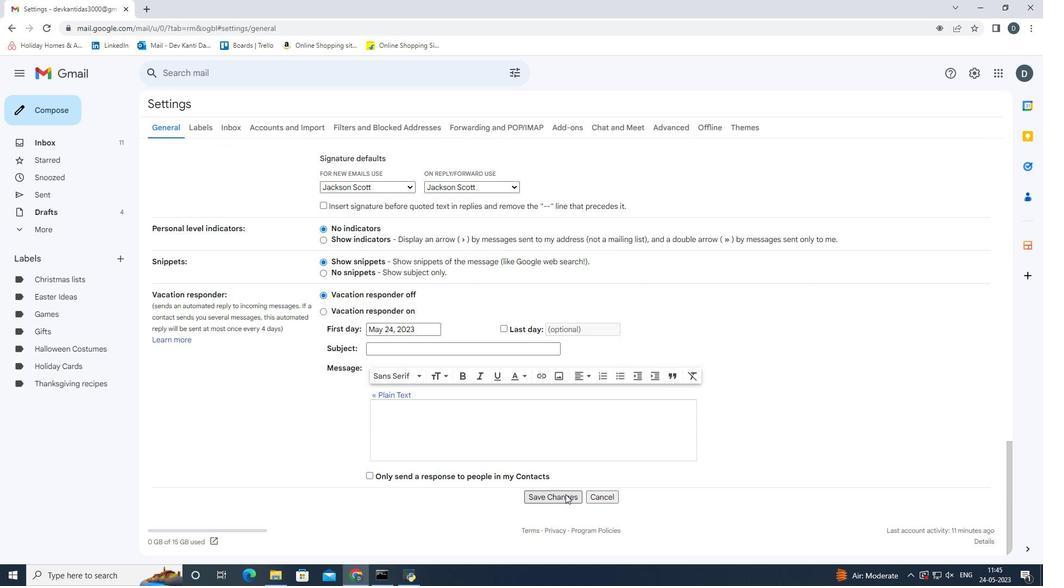 
Action: Mouse pressed left at (565, 498)
Screenshot: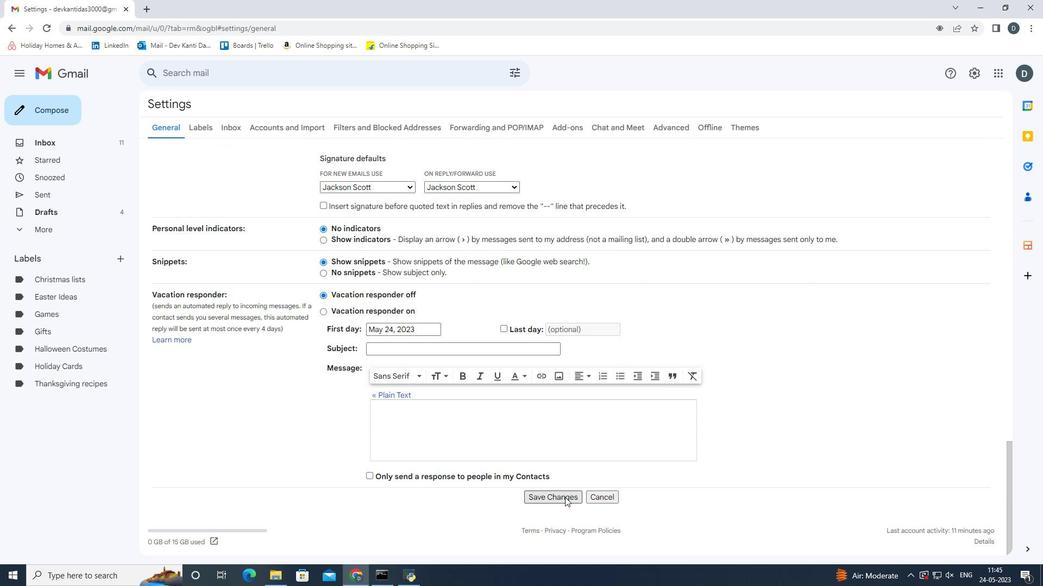 
Action: Mouse moved to (38, 114)
Screenshot: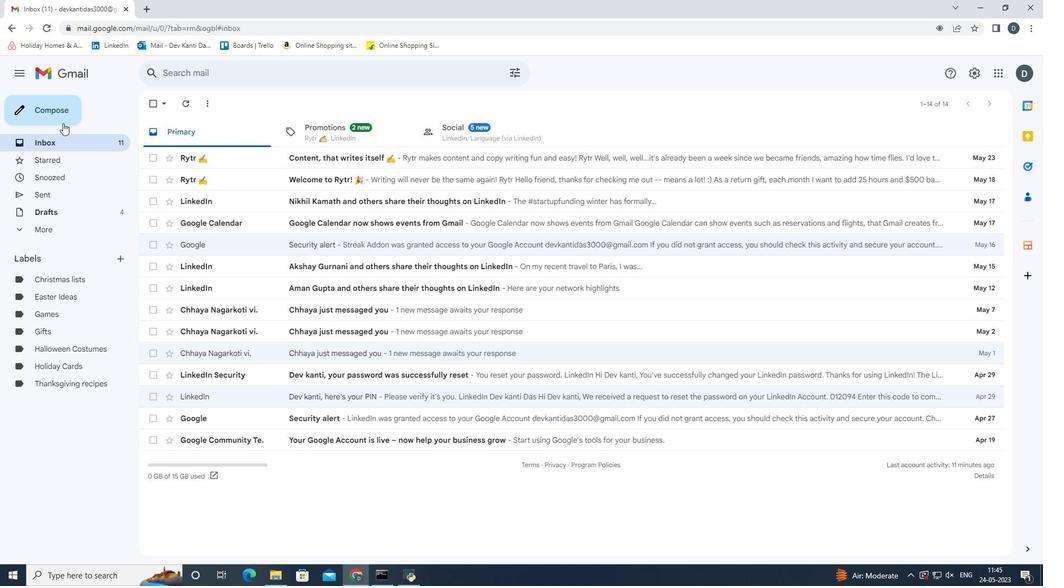 
Action: Mouse pressed left at (38, 114)
Screenshot: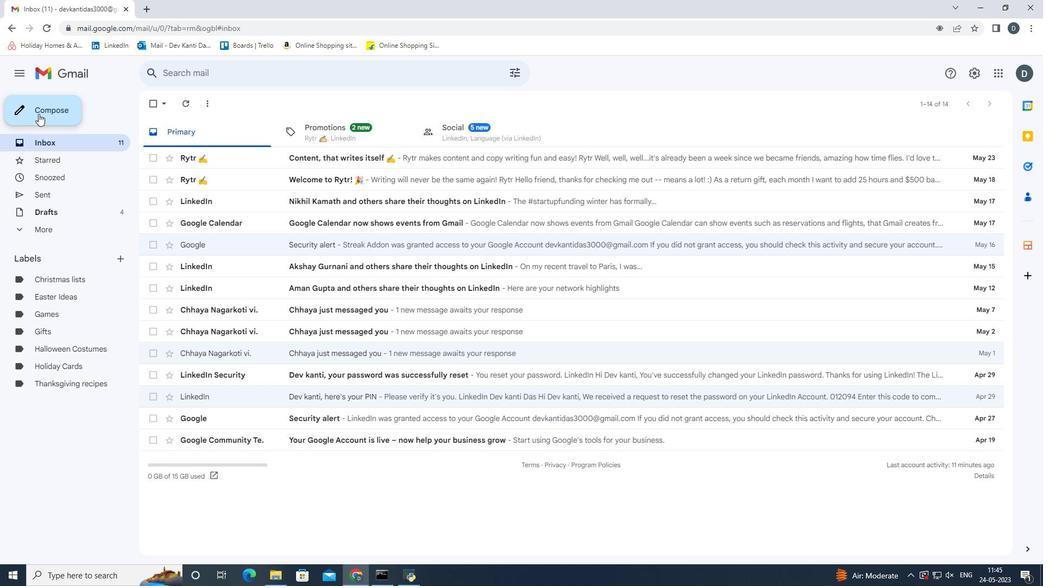 
Action: Mouse moved to (772, 259)
Screenshot: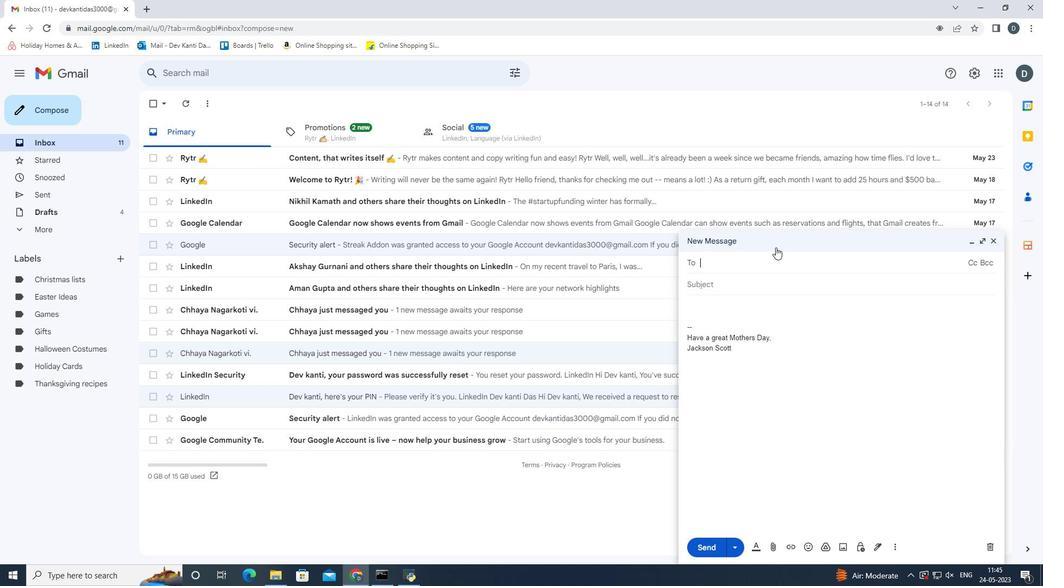 
Action: Key pressed <Key.shift><Key.shift>Softage.
Screenshot: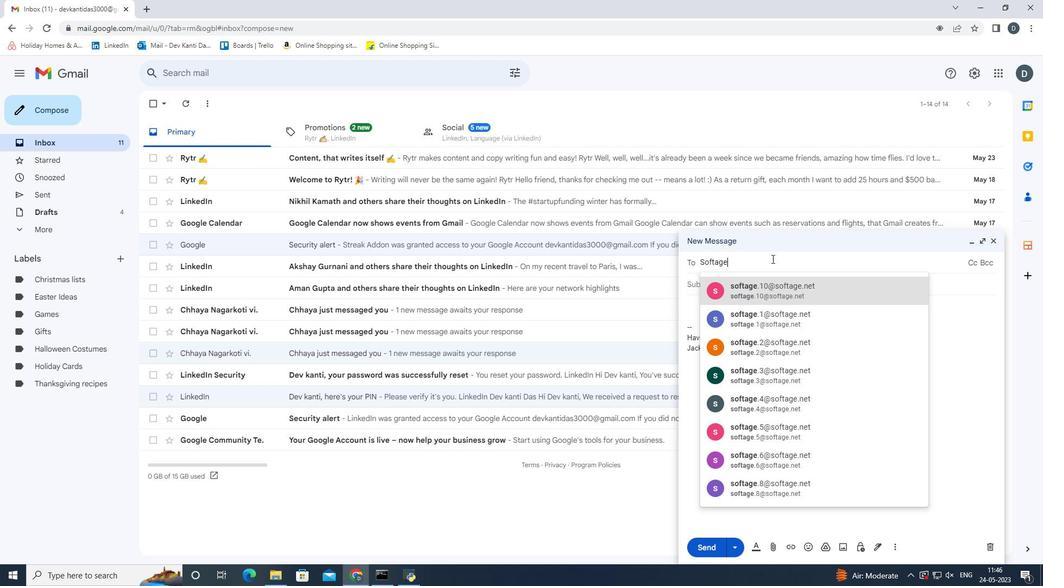 
Action: Mouse moved to (772, 259)
Screenshot: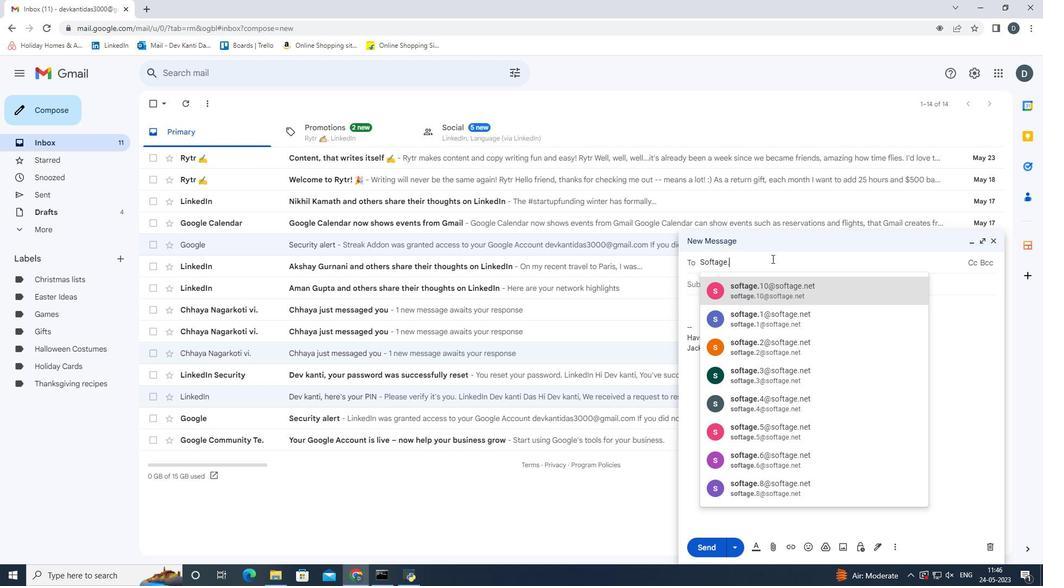 
Action: Key pressed 2<Key.enter>
Screenshot: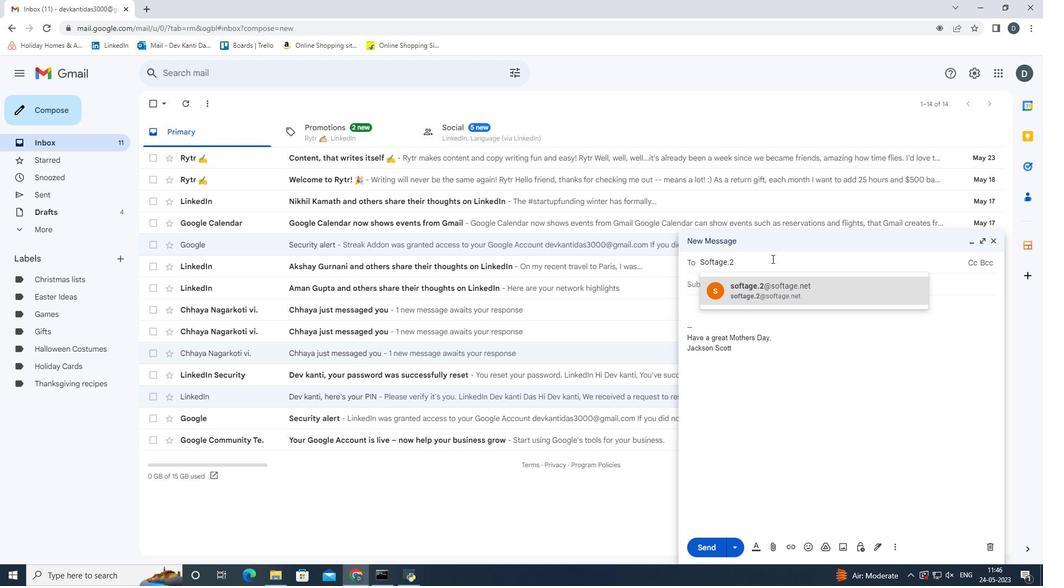 
Action: Mouse moved to (896, 547)
Screenshot: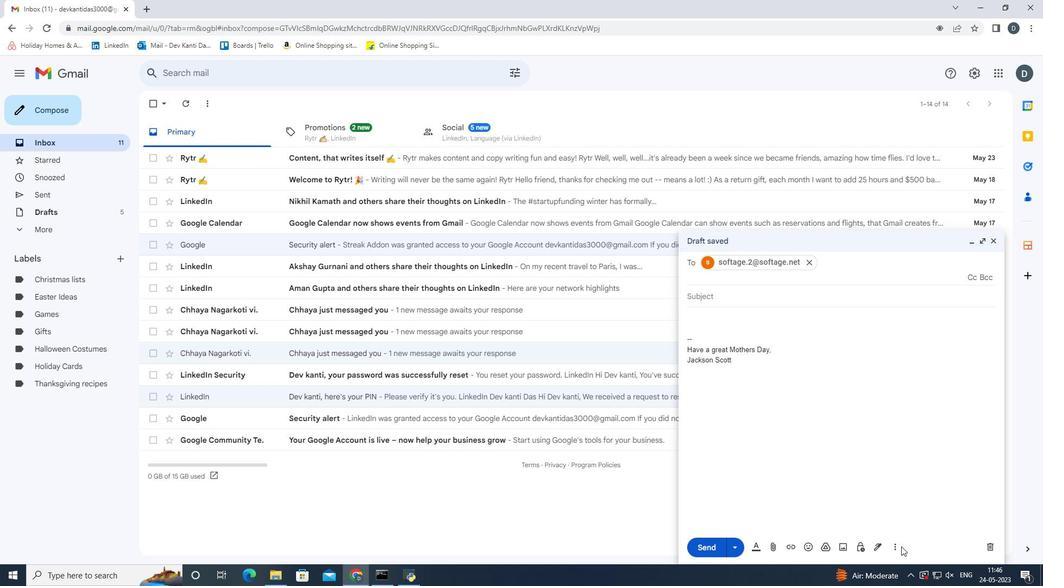 
Action: Mouse pressed left at (896, 547)
Screenshot: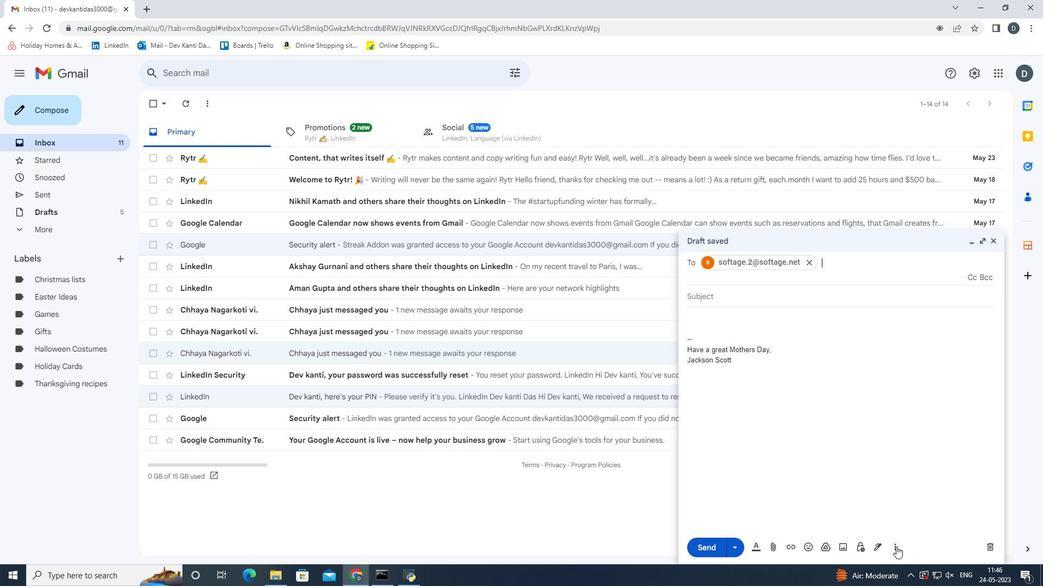 
Action: Mouse moved to (842, 428)
Screenshot: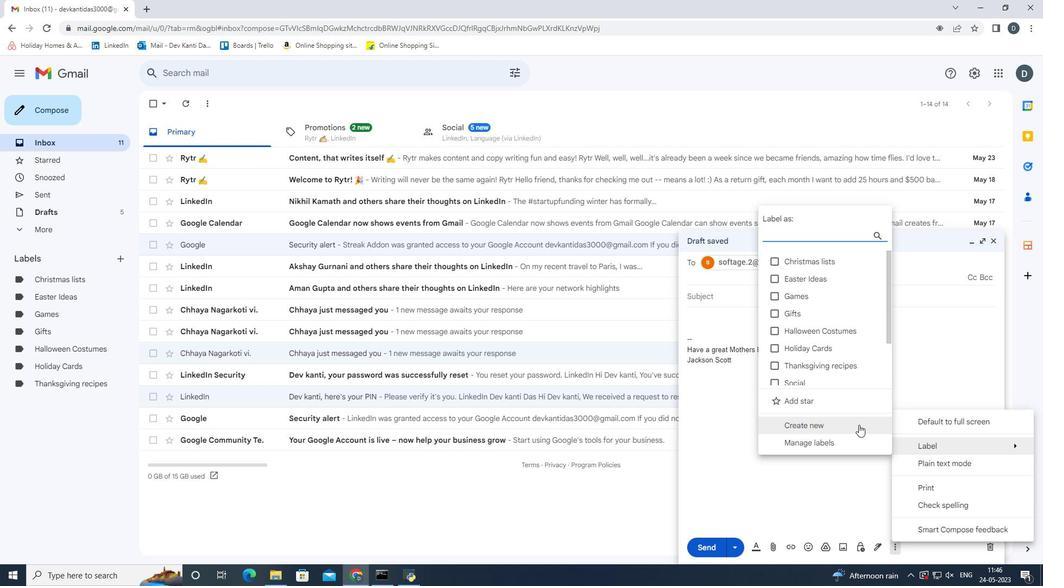 
Action: Mouse pressed left at (842, 428)
Screenshot: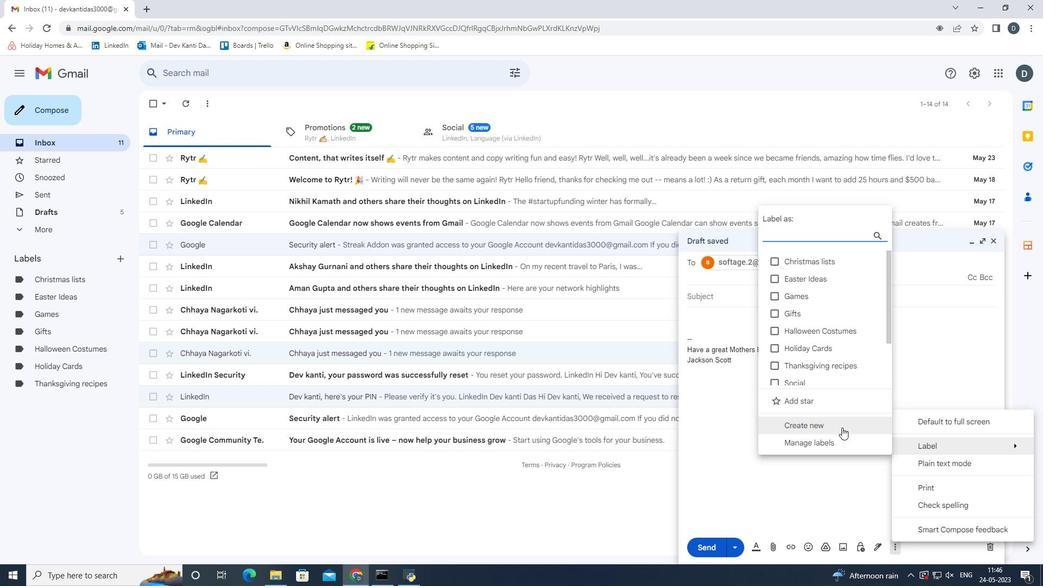 
Action: Mouse moved to (570, 295)
Screenshot: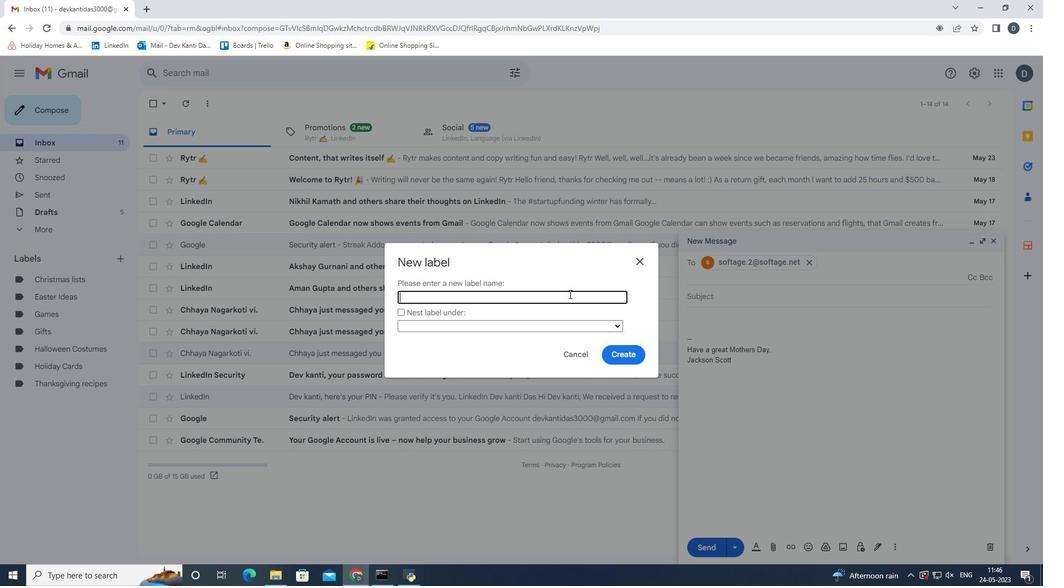 
Action: Key pressed <Key.shift><Key.shift><Key.shift><Key.shift><Key.shift><Key.shift><Key.shift><Key.shift><Key.shift>Fourth<Key.space>oo<Key.backspace>f<Key.space><Key.shift_r><Key.shift_r><Key.shift_r><Key.shift_r><Key.shift_r><Key.shift_r><Key.shift_r><Key.shift_r><Key.shift_r><Key.shift_r><Key.shift_r>July<Key.space>plans<Key.enter>
Screenshot: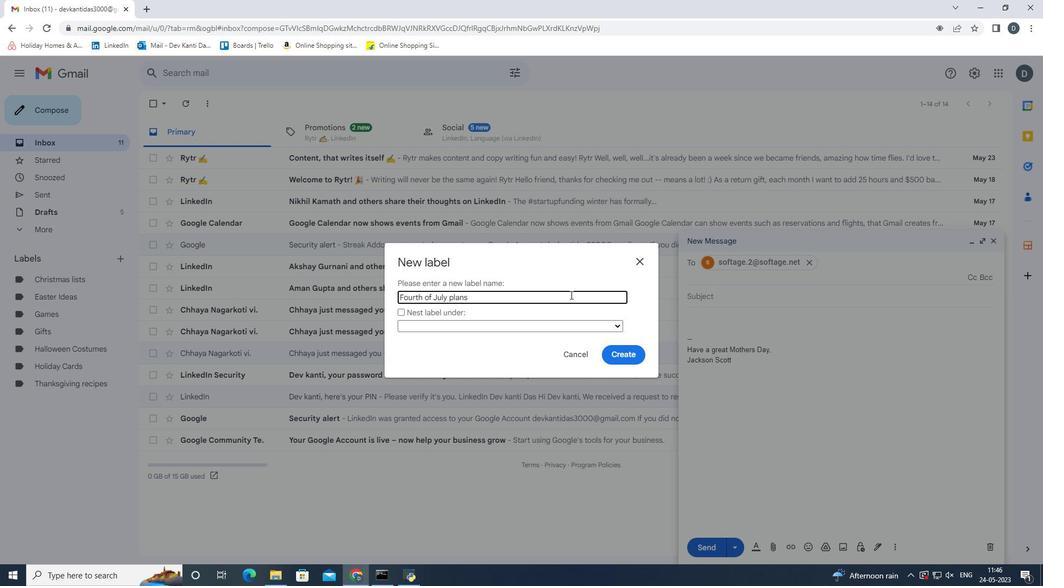 
Action: Mouse moved to (704, 551)
Screenshot: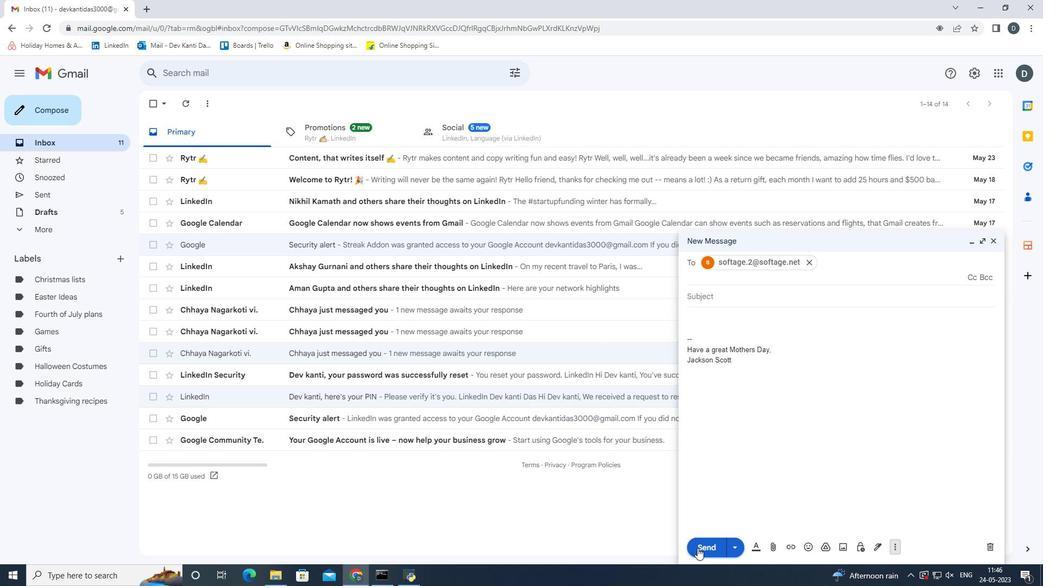 
Action: Mouse pressed left at (704, 551)
Screenshot: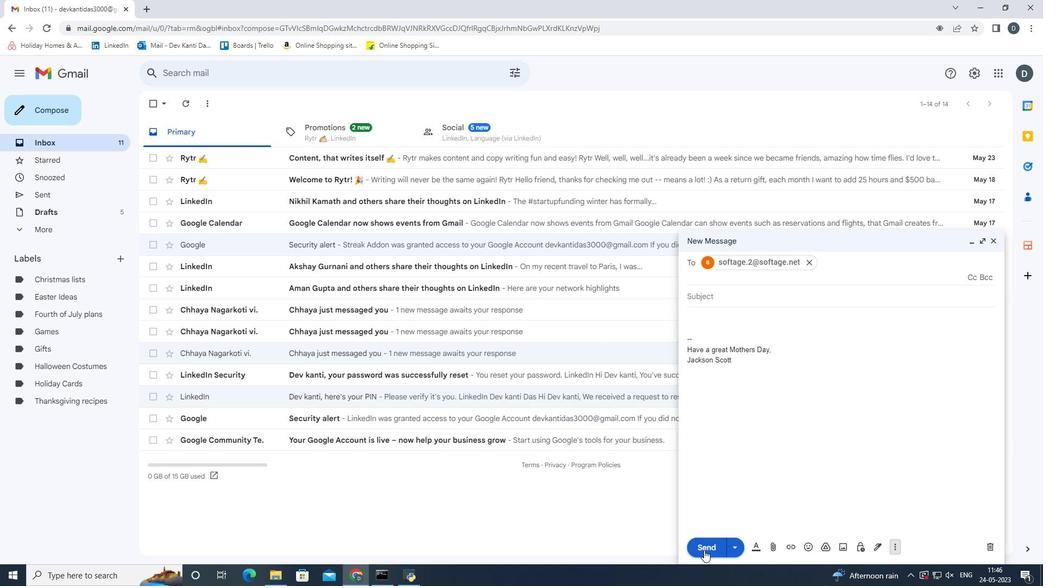 
